 Task: Find connections with filter location Dhone with filter topic #contentmarketingwith filter profile language French with filter current company Bajaj Electricals Ltd with filter school The NorthCap University with filter industry Machinery Manufacturing with filter service category Family Law with filter keywords title Credit Counselor
Action: Mouse moved to (146, 221)
Screenshot: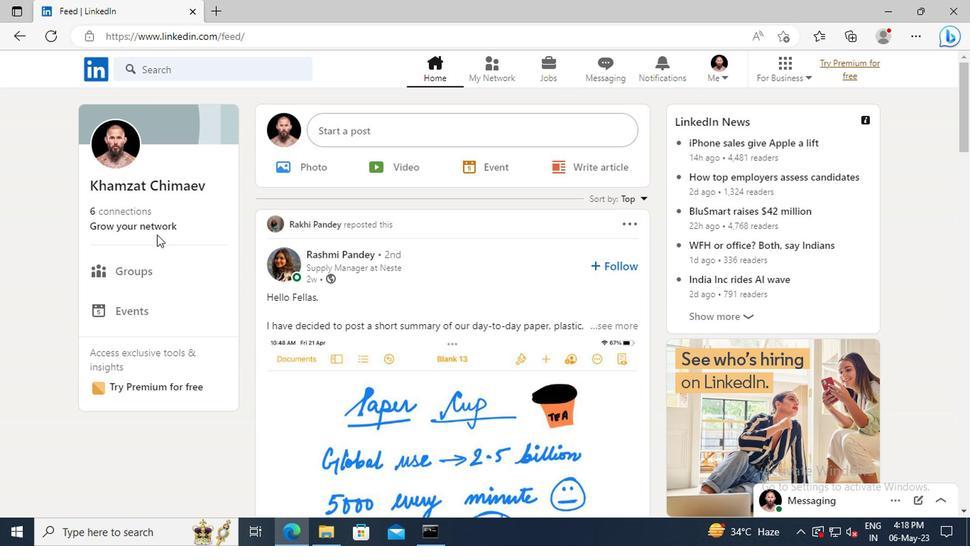 
Action: Mouse pressed left at (146, 221)
Screenshot: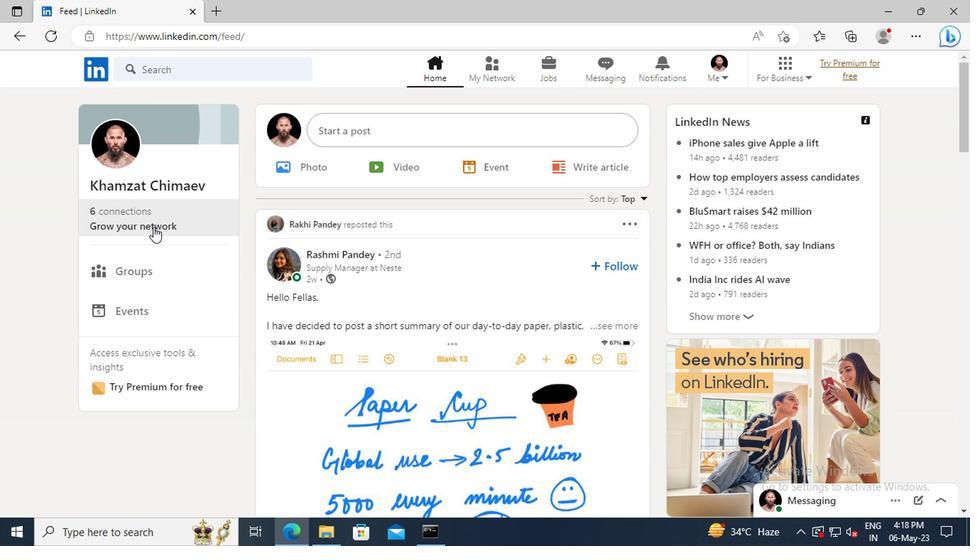 
Action: Mouse moved to (152, 146)
Screenshot: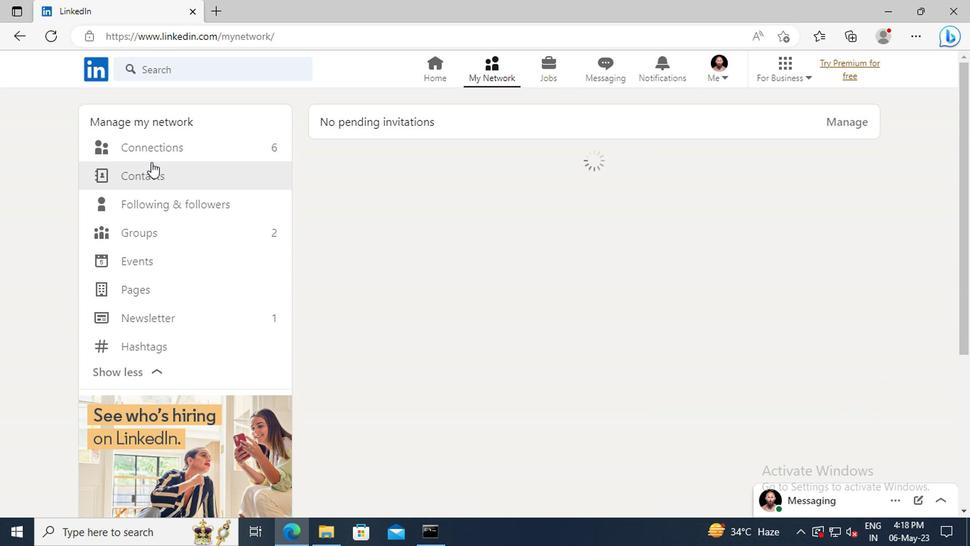 
Action: Mouse pressed left at (152, 146)
Screenshot: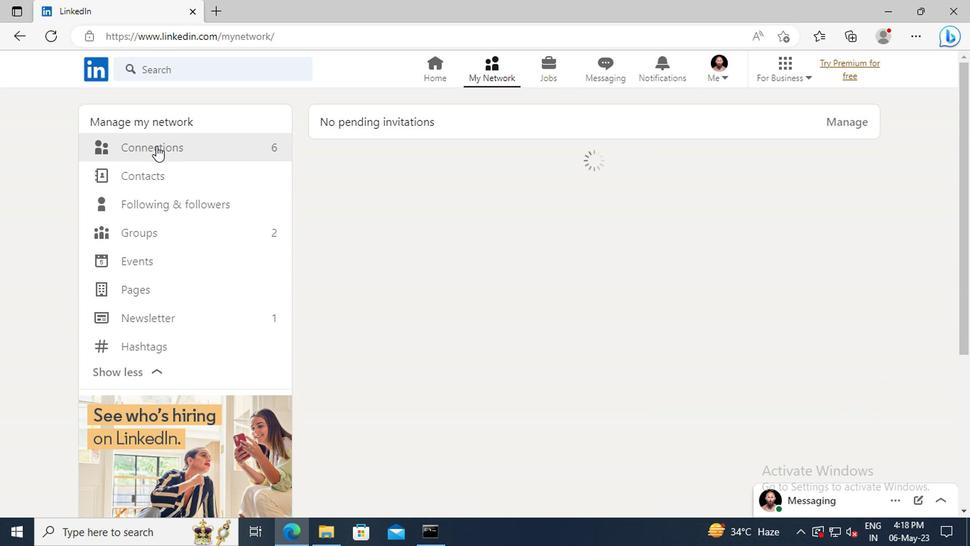 
Action: Mouse moved to (563, 155)
Screenshot: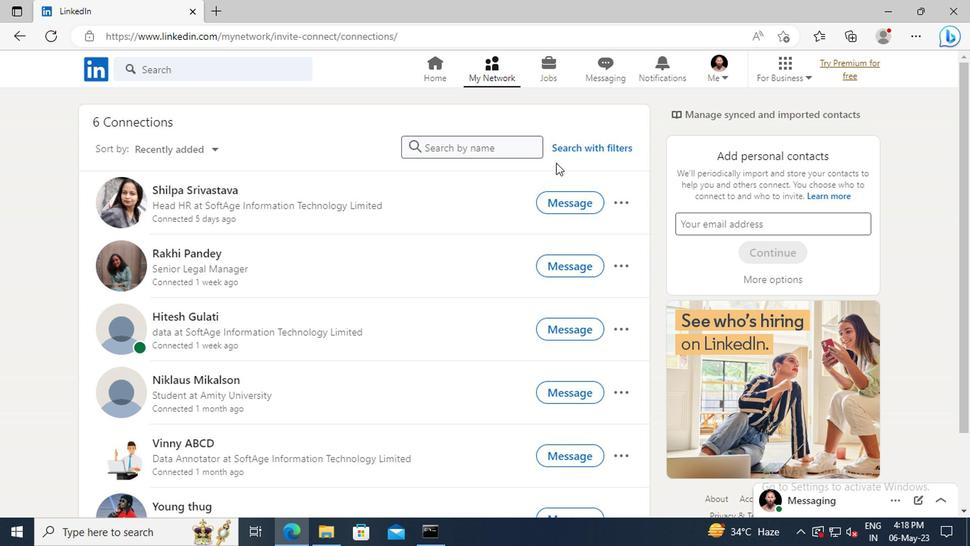 
Action: Mouse pressed left at (563, 155)
Screenshot: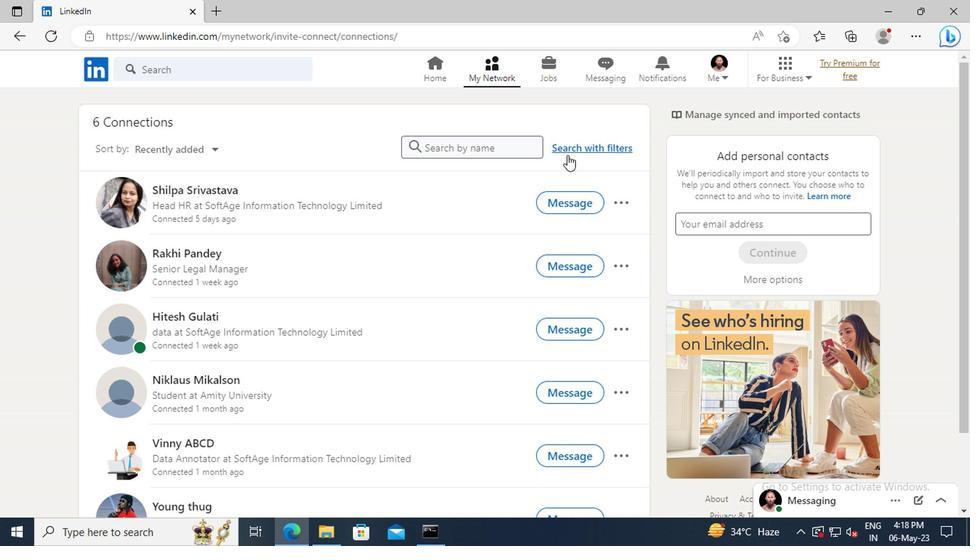 
Action: Mouse moved to (535, 113)
Screenshot: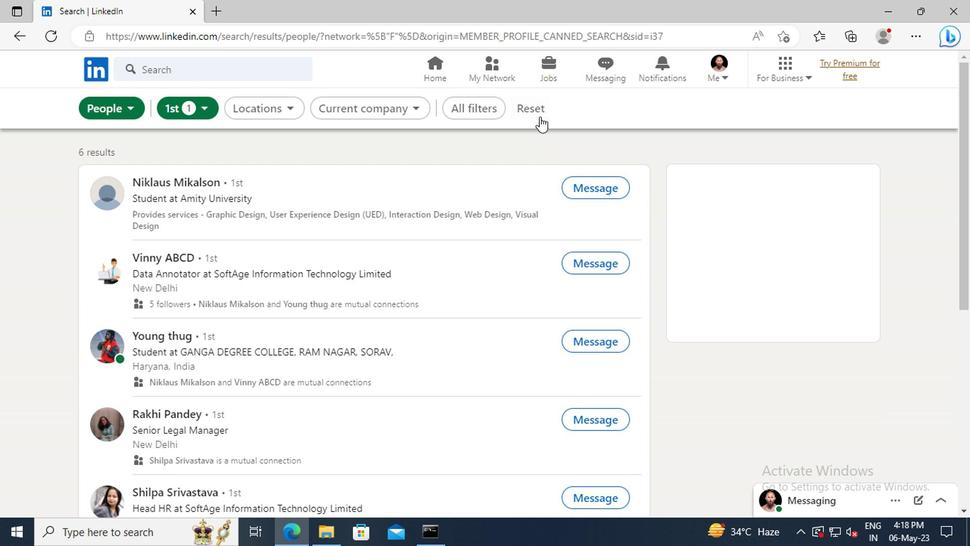 
Action: Mouse pressed left at (535, 113)
Screenshot: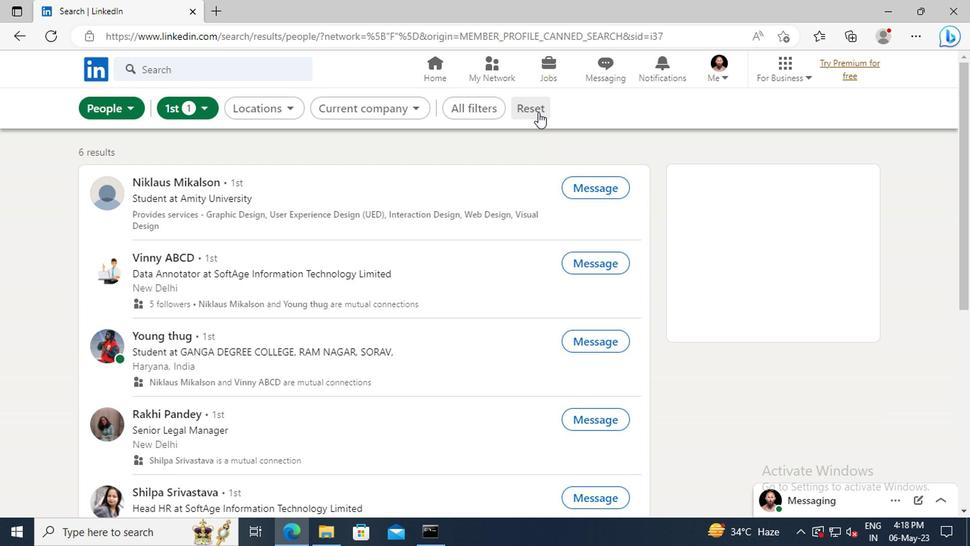 
Action: Mouse moved to (518, 113)
Screenshot: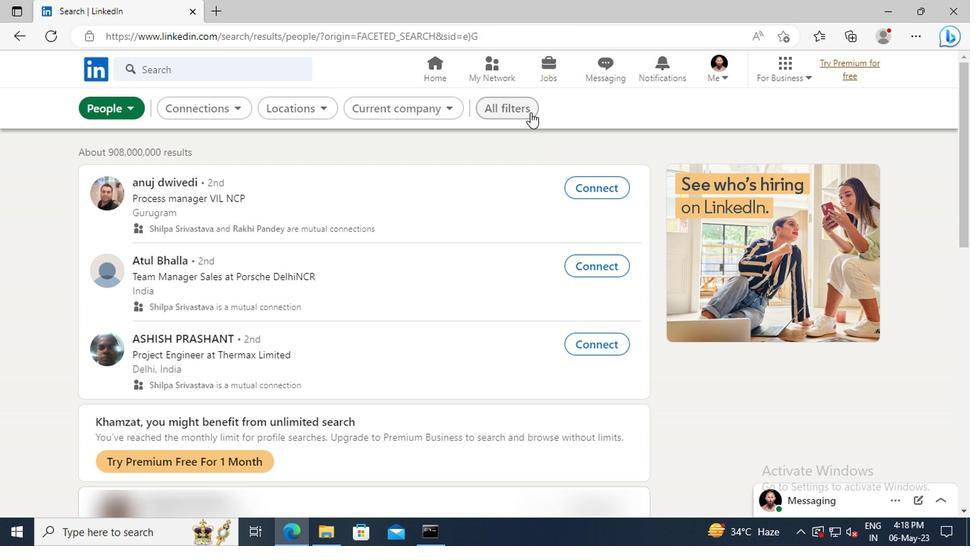 
Action: Mouse pressed left at (518, 113)
Screenshot: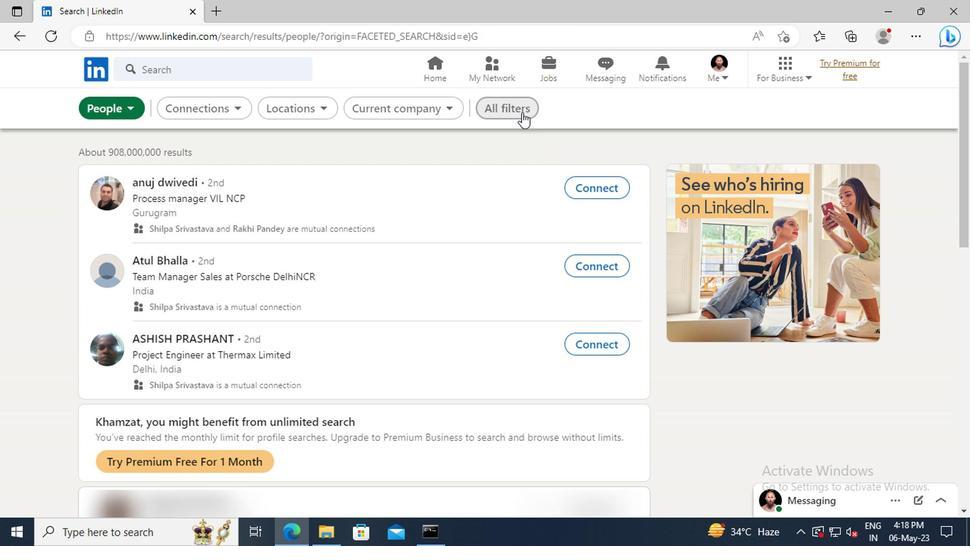 
Action: Mouse moved to (783, 275)
Screenshot: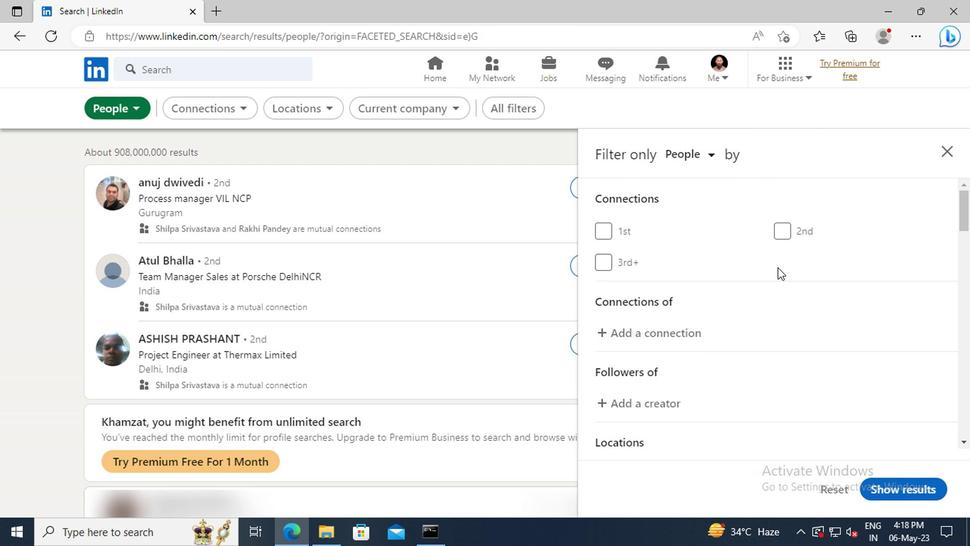 
Action: Mouse scrolled (783, 274) with delta (0, 0)
Screenshot: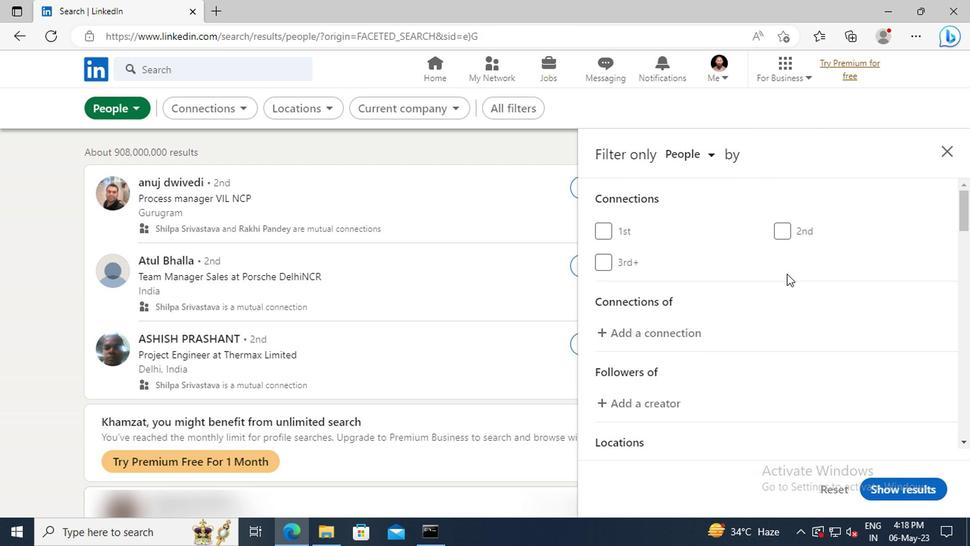
Action: Mouse scrolled (783, 274) with delta (0, 0)
Screenshot: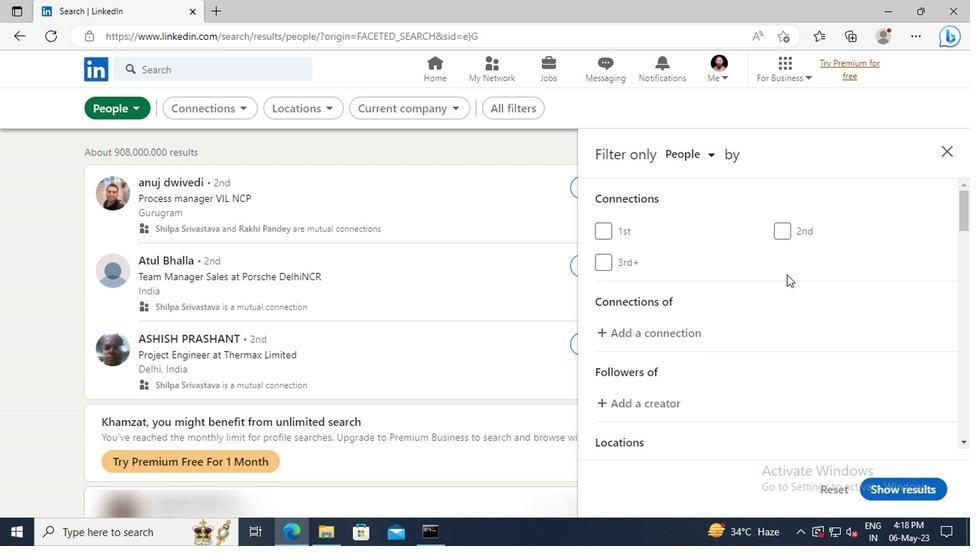 
Action: Mouse scrolled (783, 274) with delta (0, 0)
Screenshot: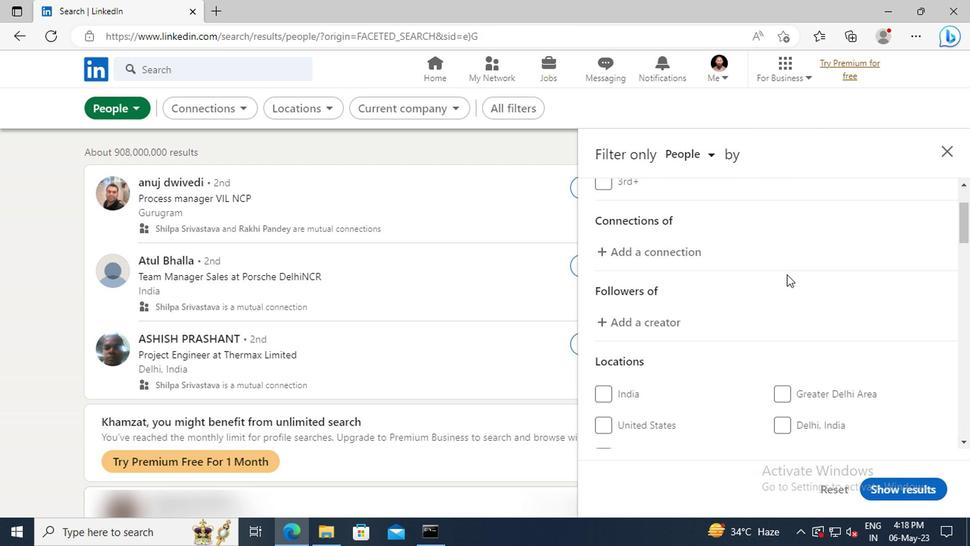 
Action: Mouse scrolled (783, 274) with delta (0, 0)
Screenshot: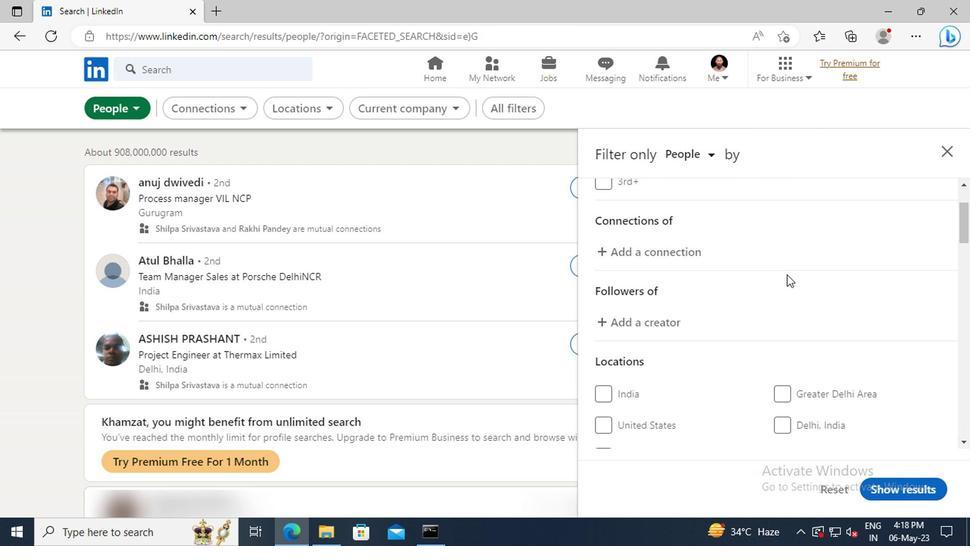 
Action: Mouse scrolled (783, 274) with delta (0, 0)
Screenshot: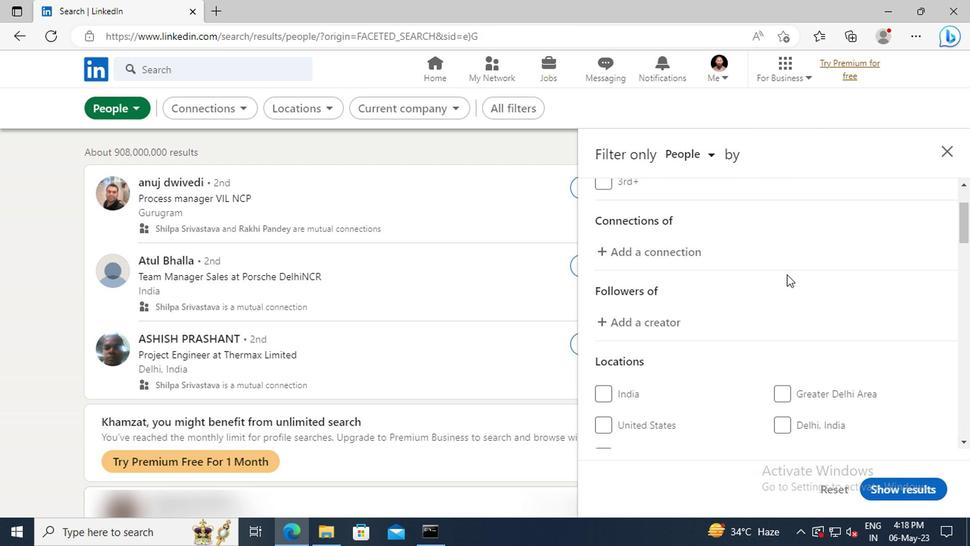 
Action: Mouse scrolled (783, 274) with delta (0, 0)
Screenshot: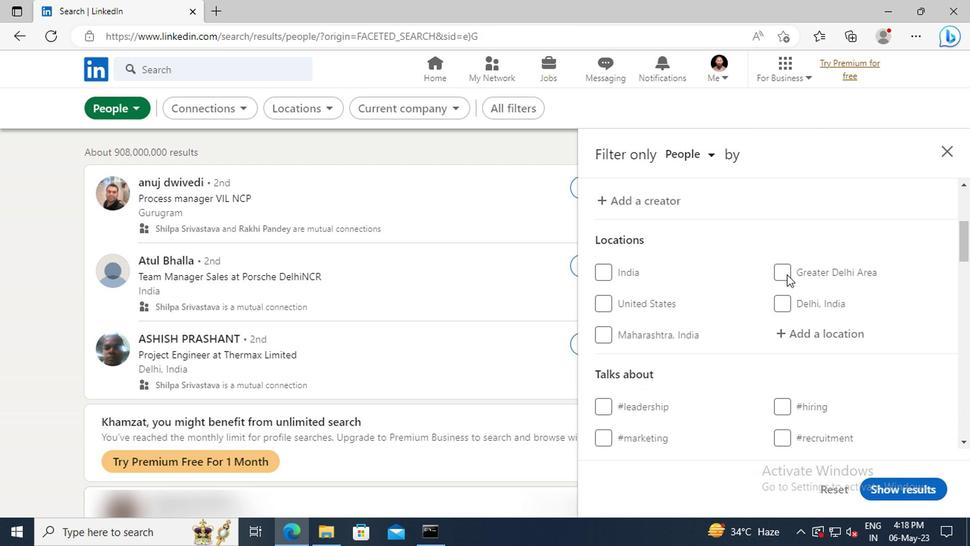 
Action: Mouse moved to (785, 290)
Screenshot: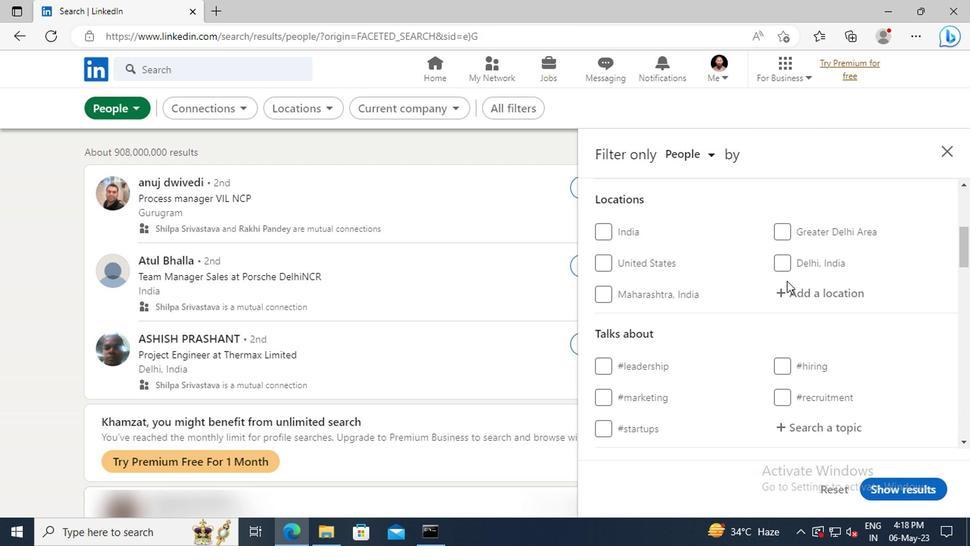 
Action: Mouse pressed left at (785, 290)
Screenshot: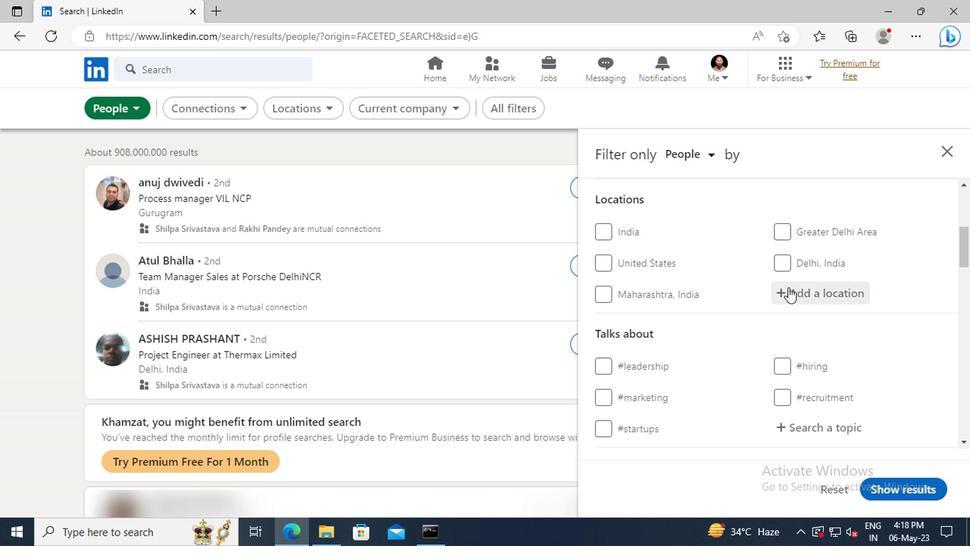 
Action: Mouse moved to (786, 291)
Screenshot: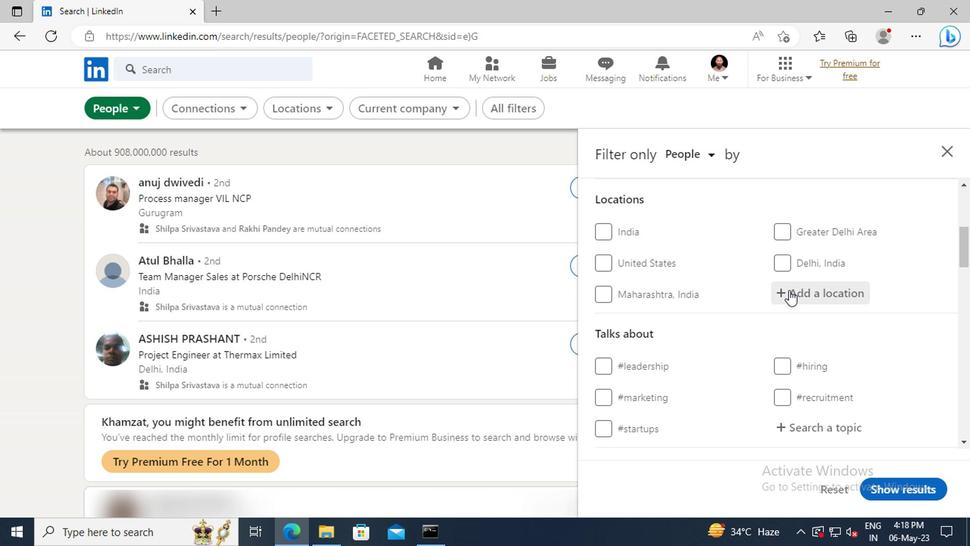 
Action: Key pressed <Key.shift>DHONE
Screenshot: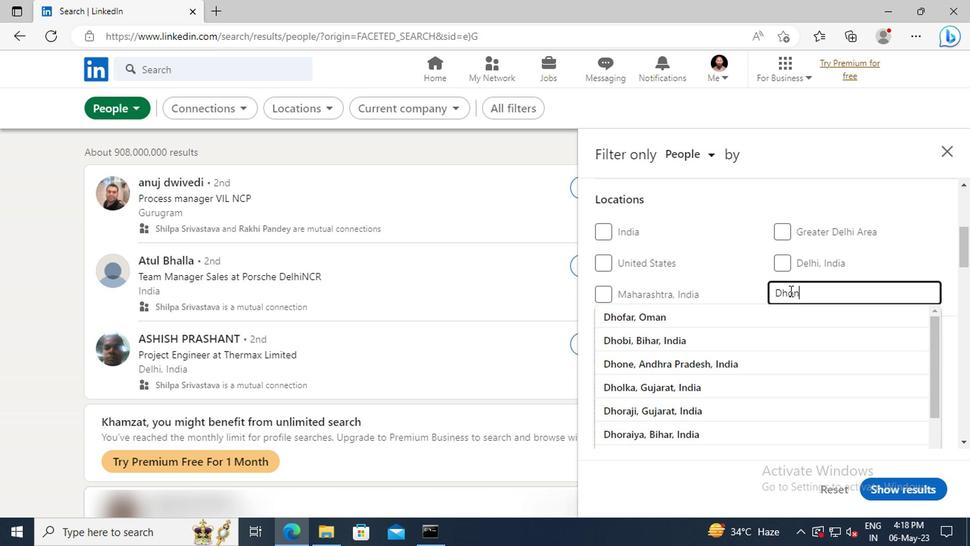 
Action: Mouse moved to (789, 317)
Screenshot: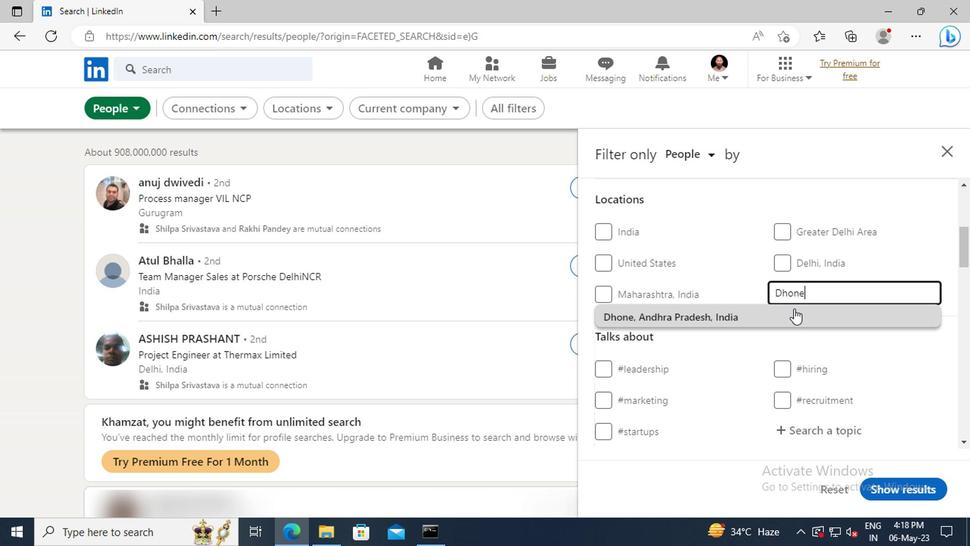 
Action: Mouse pressed left at (789, 317)
Screenshot: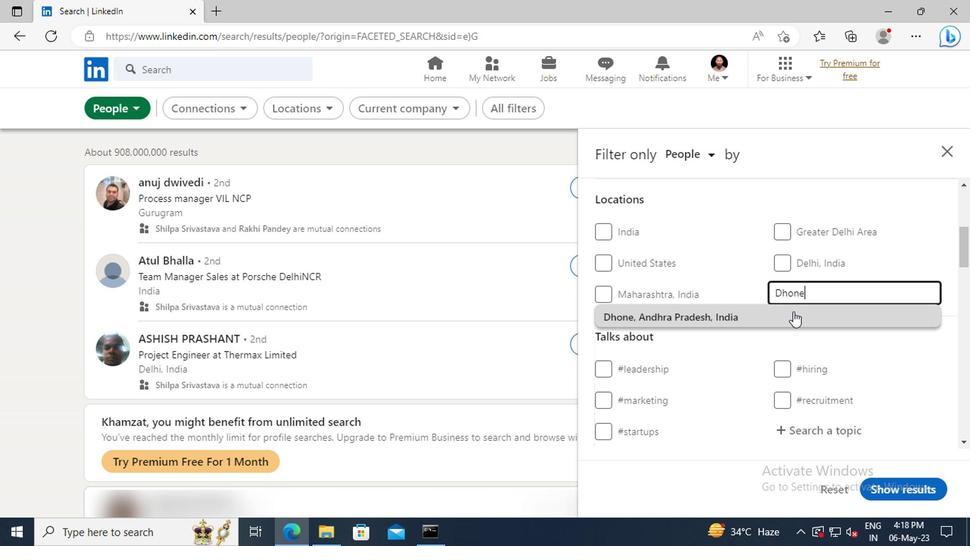 
Action: Mouse scrolled (789, 316) with delta (0, 0)
Screenshot: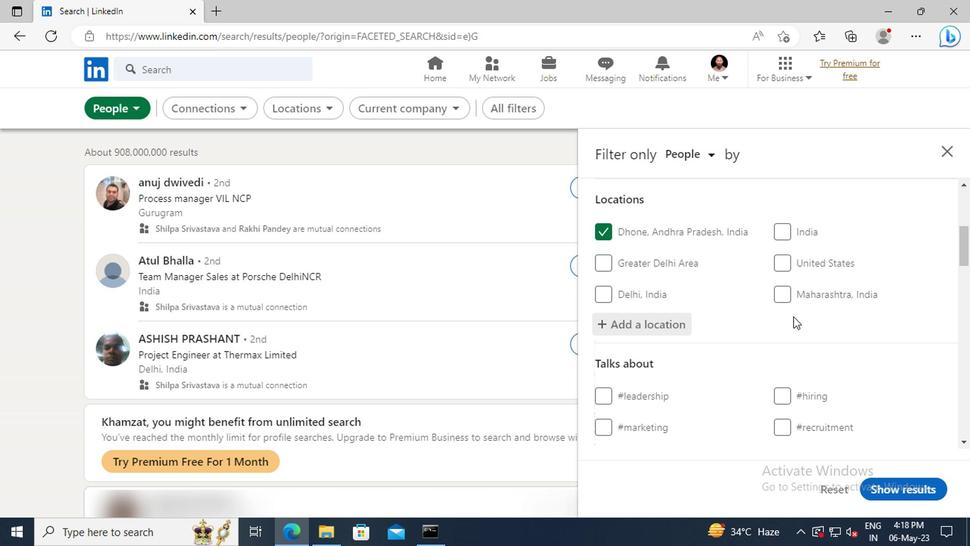 
Action: Mouse scrolled (789, 316) with delta (0, 0)
Screenshot: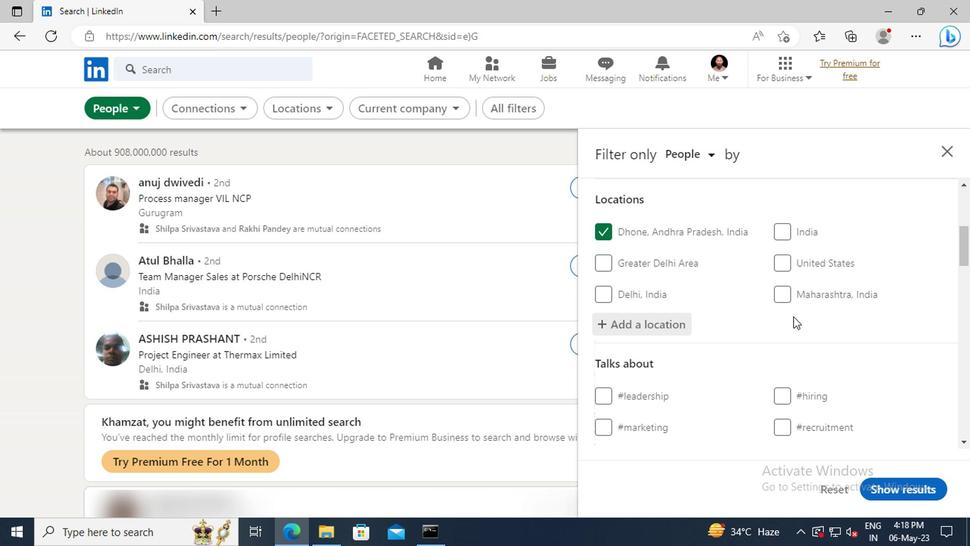 
Action: Mouse scrolled (789, 316) with delta (0, 0)
Screenshot: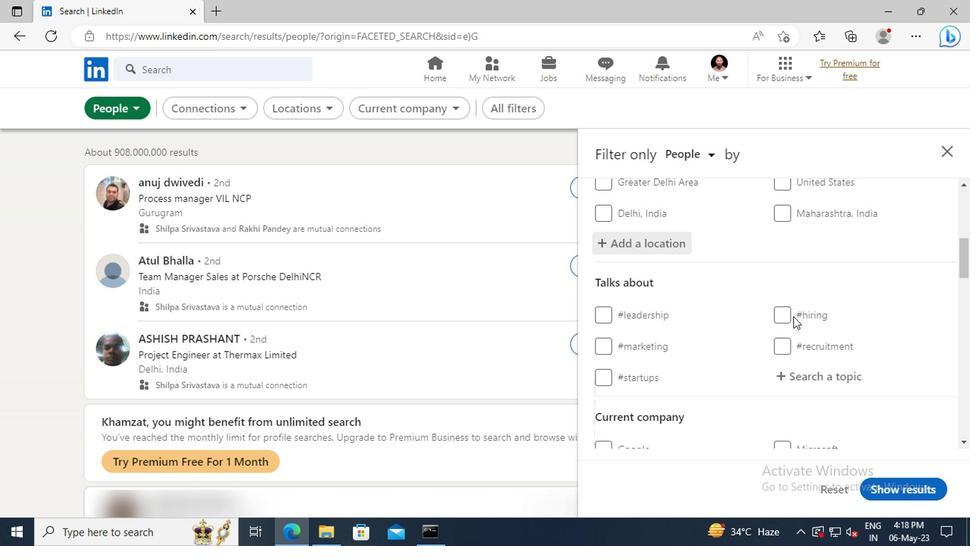 
Action: Mouse moved to (795, 335)
Screenshot: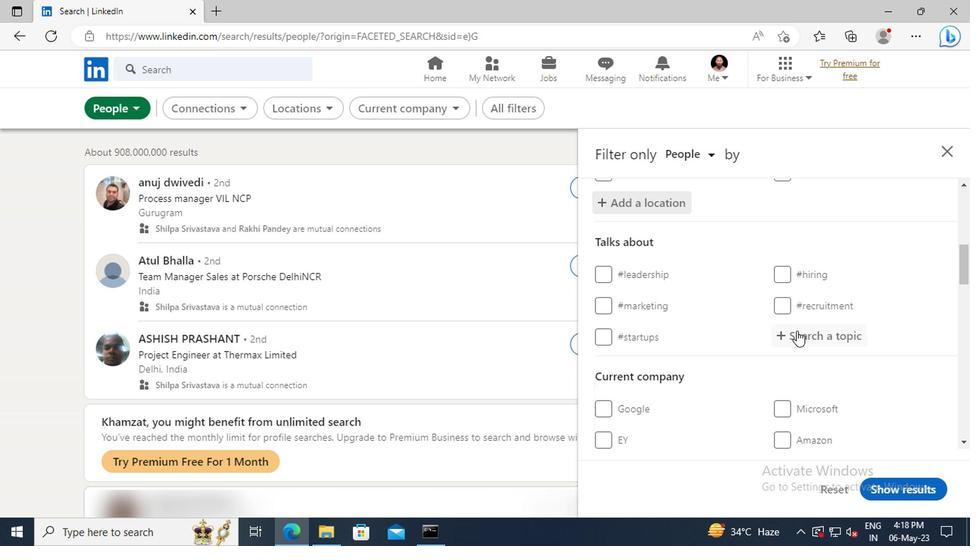 
Action: Mouse pressed left at (795, 335)
Screenshot: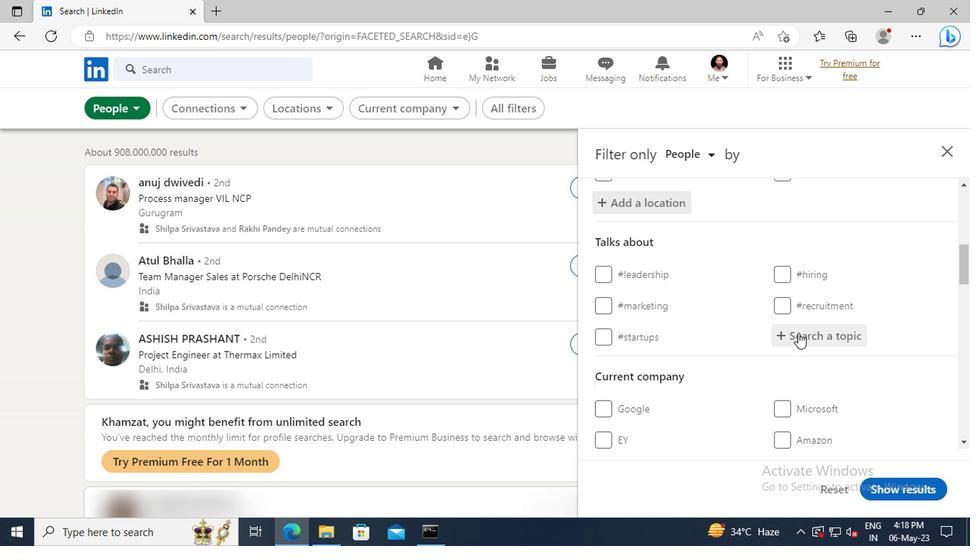 
Action: Key pressed CONTENTM
Screenshot: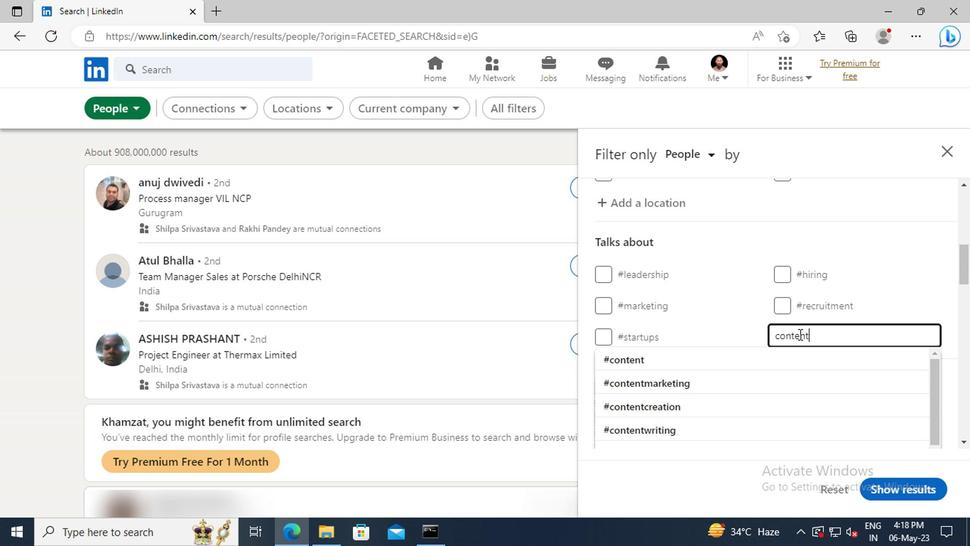 
Action: Mouse moved to (801, 358)
Screenshot: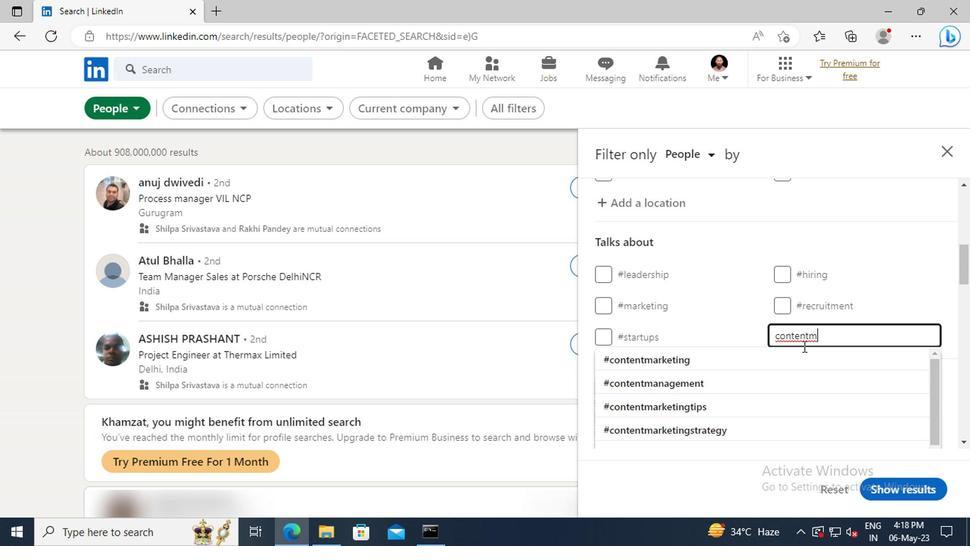 
Action: Mouse pressed left at (801, 358)
Screenshot: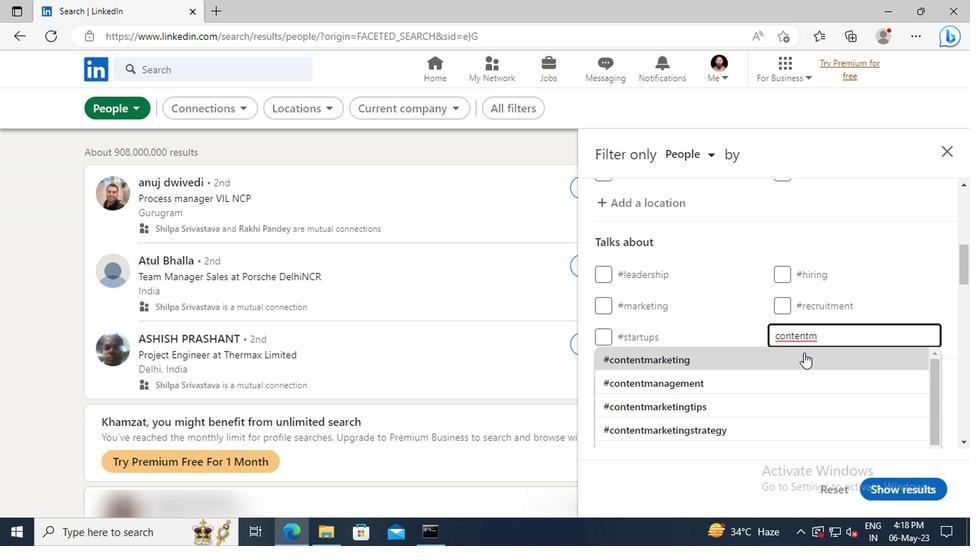 
Action: Mouse scrolled (801, 357) with delta (0, -1)
Screenshot: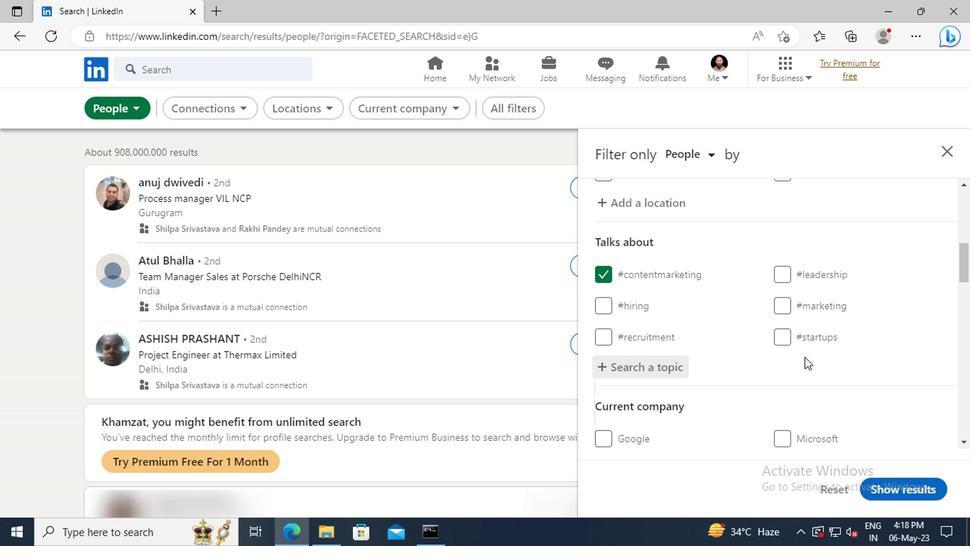 
Action: Mouse scrolled (801, 357) with delta (0, -1)
Screenshot: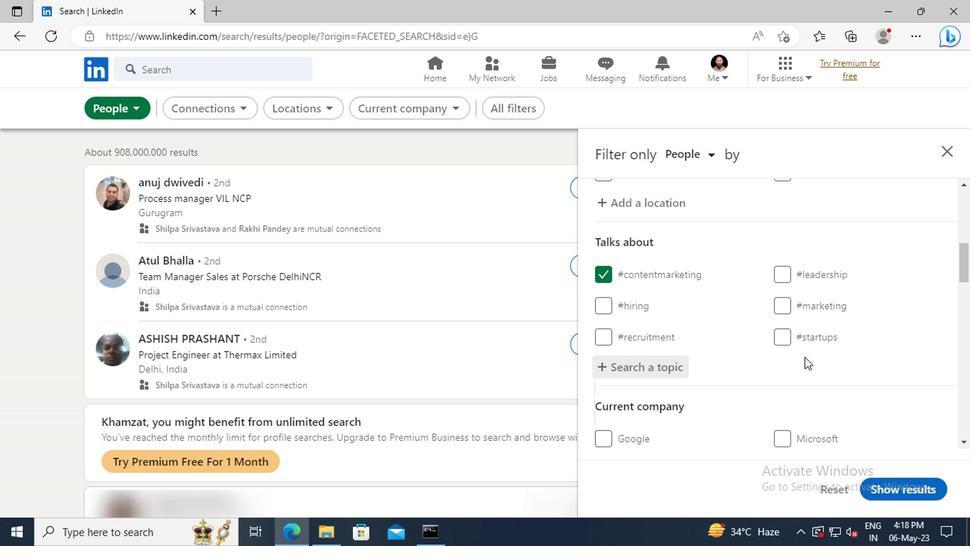 
Action: Mouse scrolled (801, 357) with delta (0, -1)
Screenshot: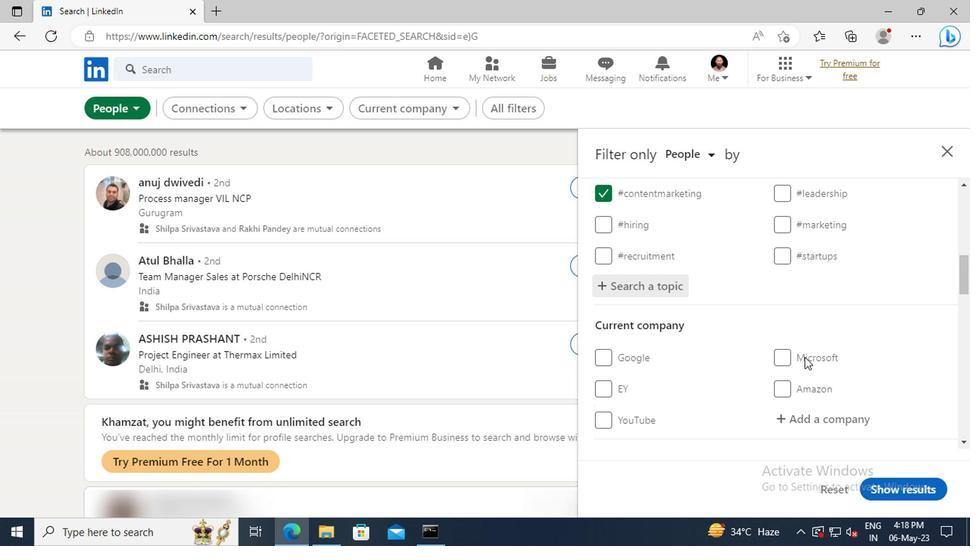 
Action: Mouse scrolled (801, 357) with delta (0, -1)
Screenshot: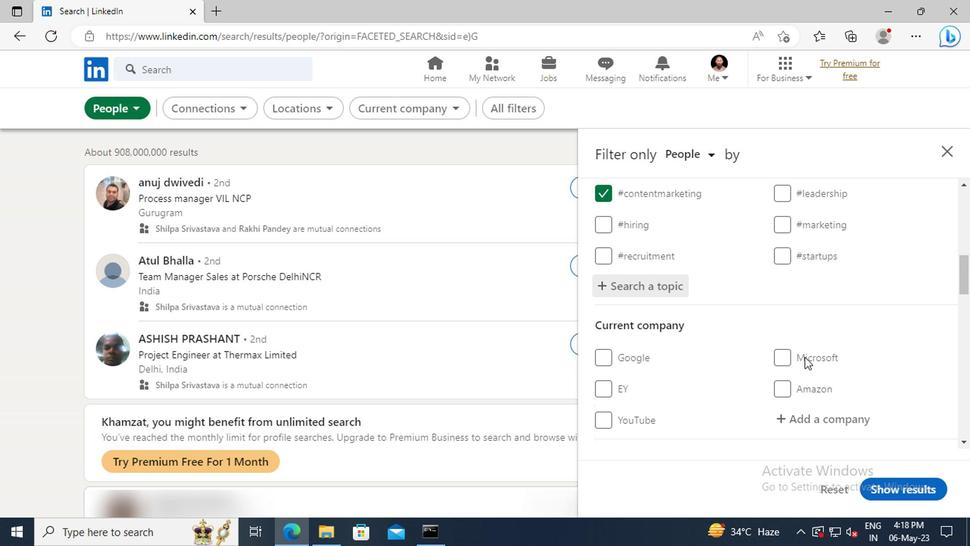 
Action: Mouse scrolled (801, 357) with delta (0, -1)
Screenshot: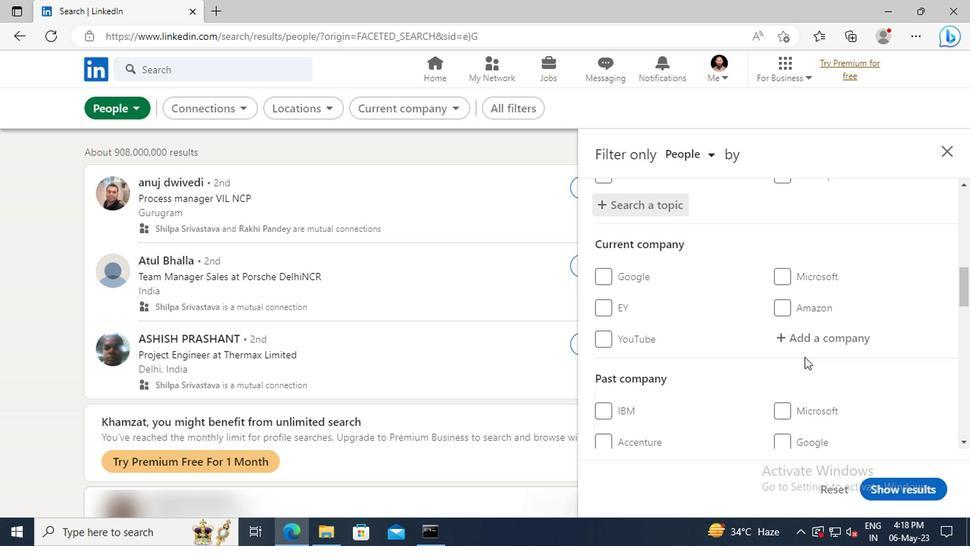 
Action: Mouse scrolled (801, 357) with delta (0, -1)
Screenshot: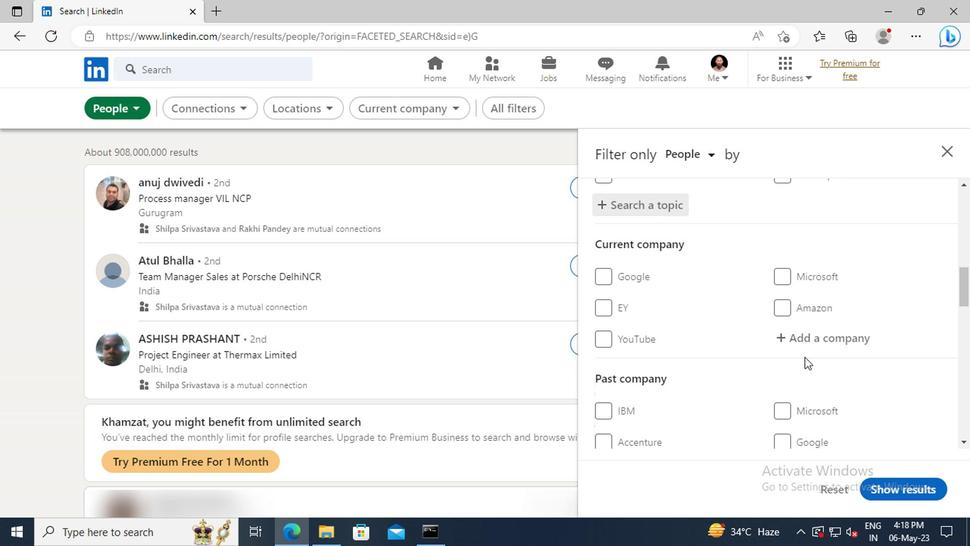 
Action: Mouse scrolled (801, 357) with delta (0, -1)
Screenshot: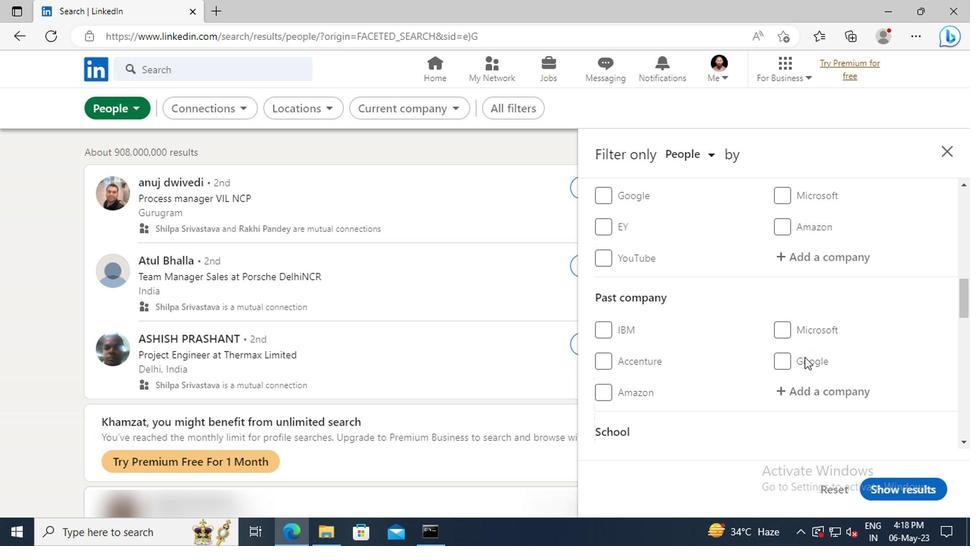 
Action: Mouse scrolled (801, 357) with delta (0, -1)
Screenshot: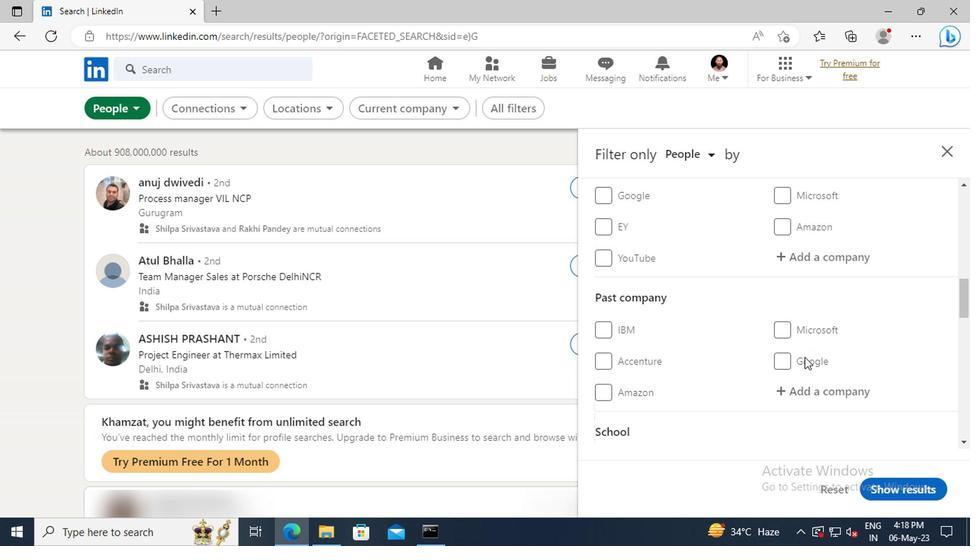 
Action: Mouse scrolled (801, 357) with delta (0, -1)
Screenshot: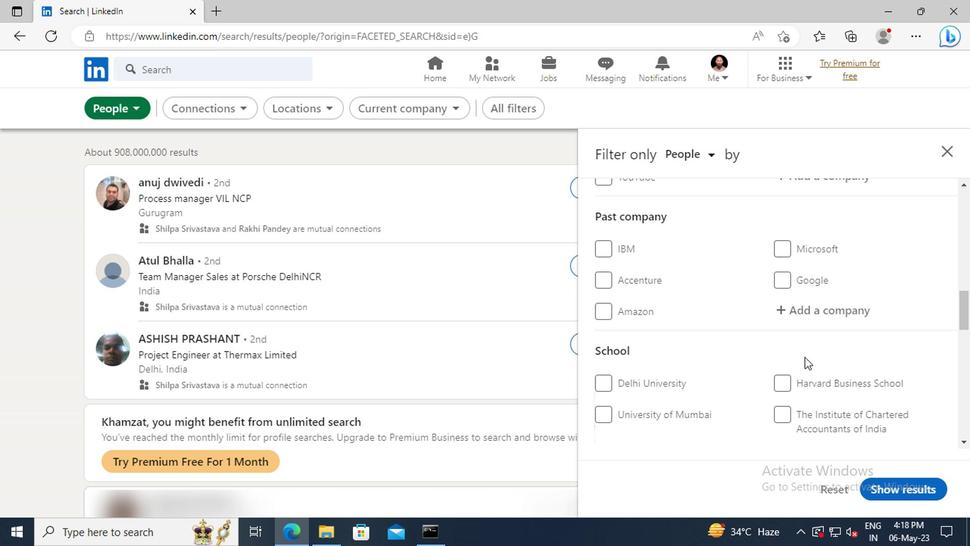 
Action: Mouse scrolled (801, 357) with delta (0, -1)
Screenshot: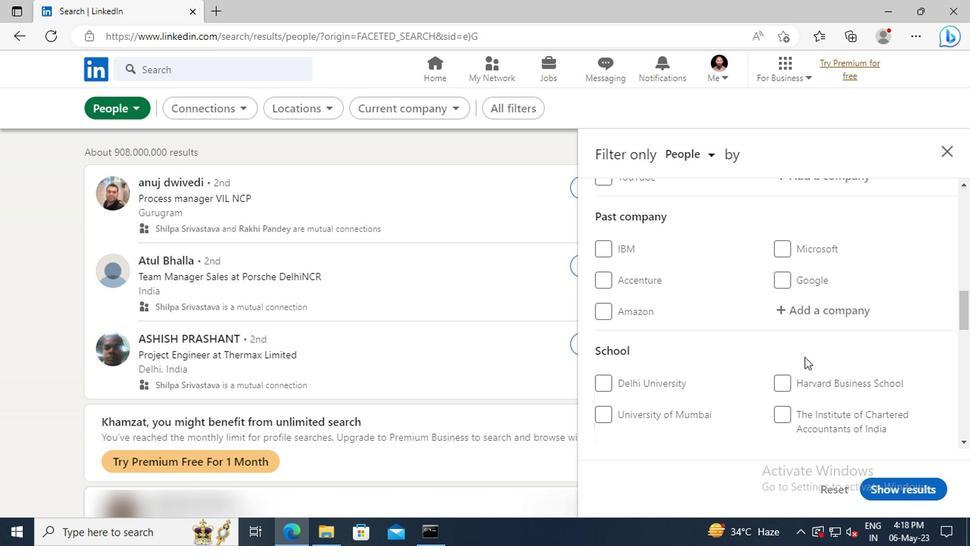 
Action: Mouse scrolled (801, 357) with delta (0, -1)
Screenshot: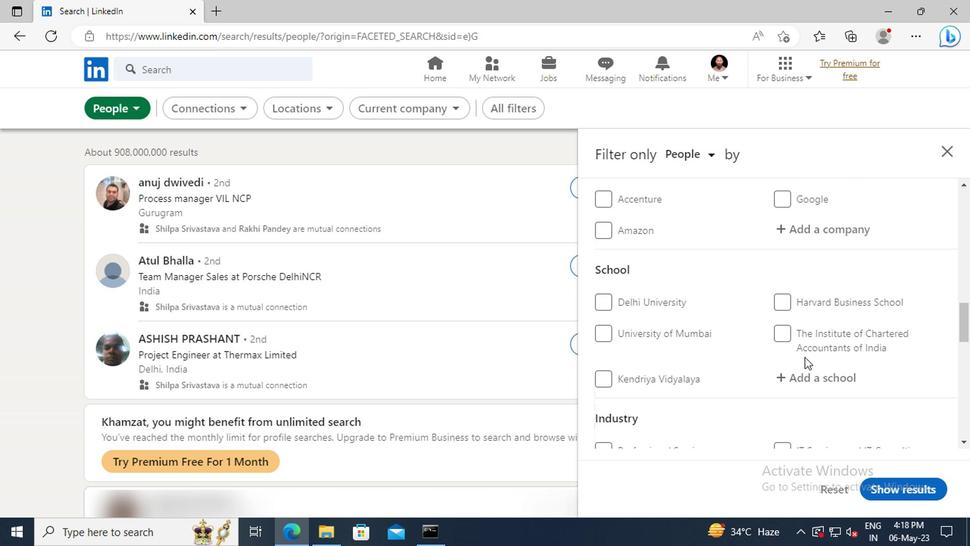
Action: Mouse scrolled (801, 357) with delta (0, -1)
Screenshot: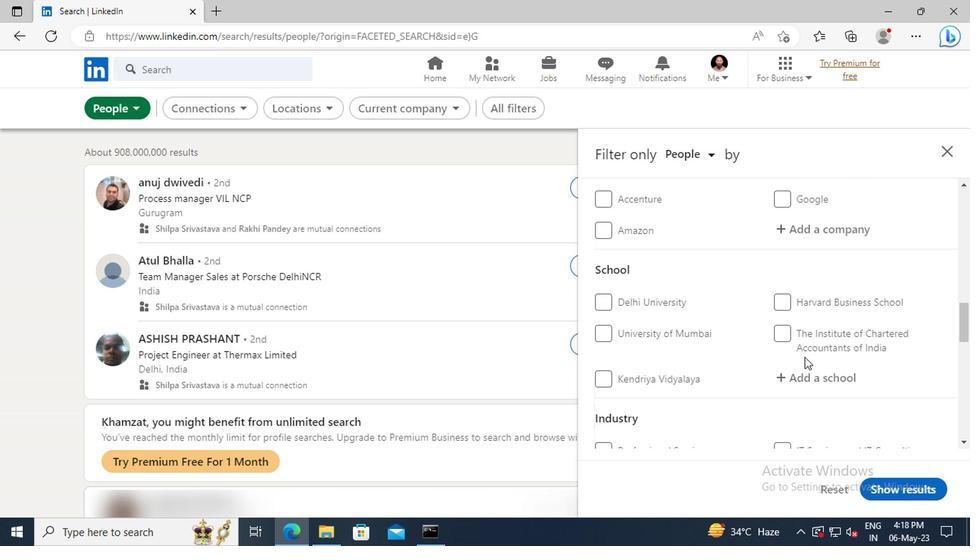 
Action: Mouse scrolled (801, 357) with delta (0, -1)
Screenshot: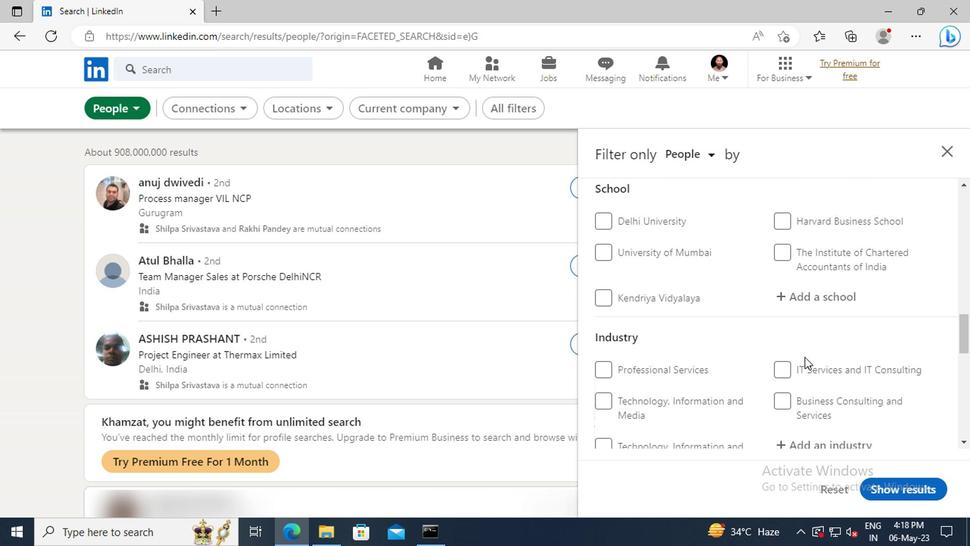 
Action: Mouse scrolled (801, 357) with delta (0, -1)
Screenshot: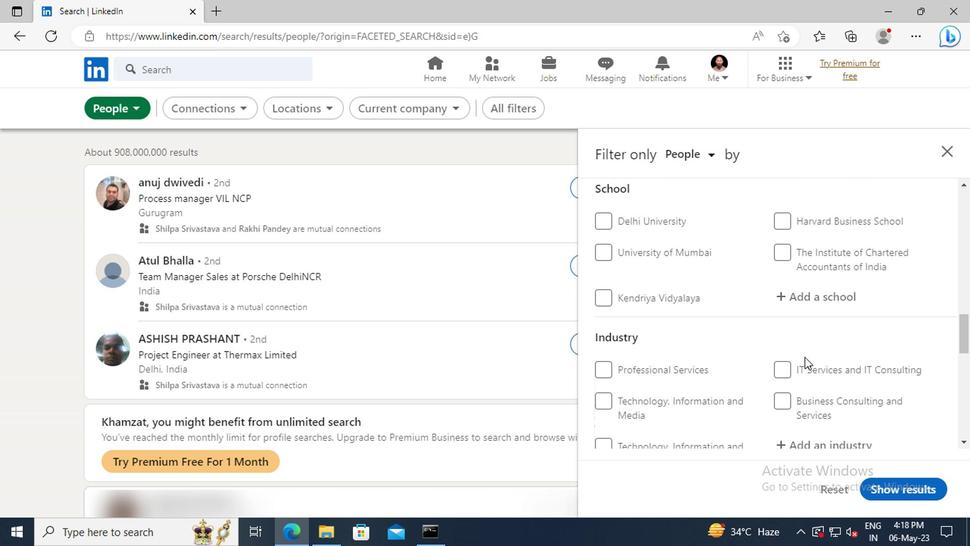 
Action: Mouse scrolled (801, 357) with delta (0, -1)
Screenshot: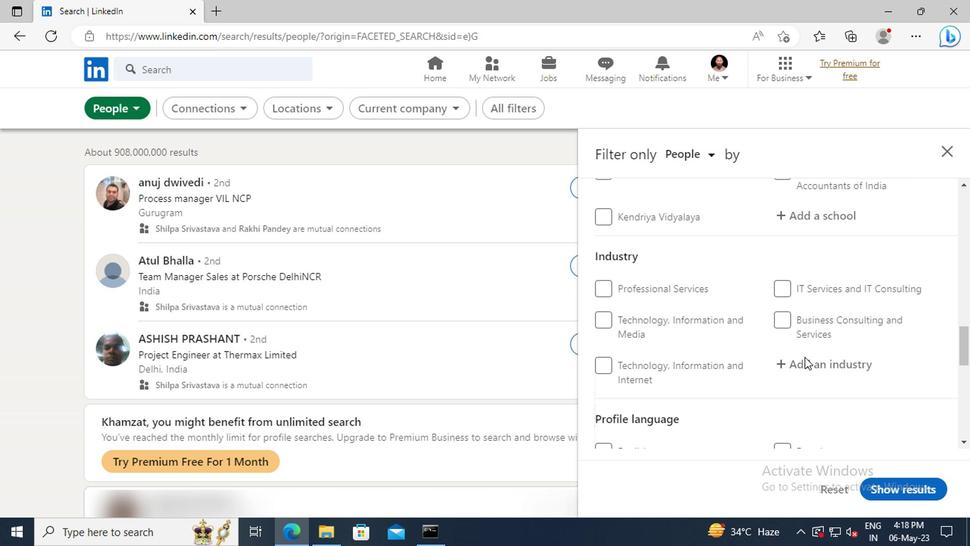 
Action: Mouse scrolled (801, 357) with delta (0, -1)
Screenshot: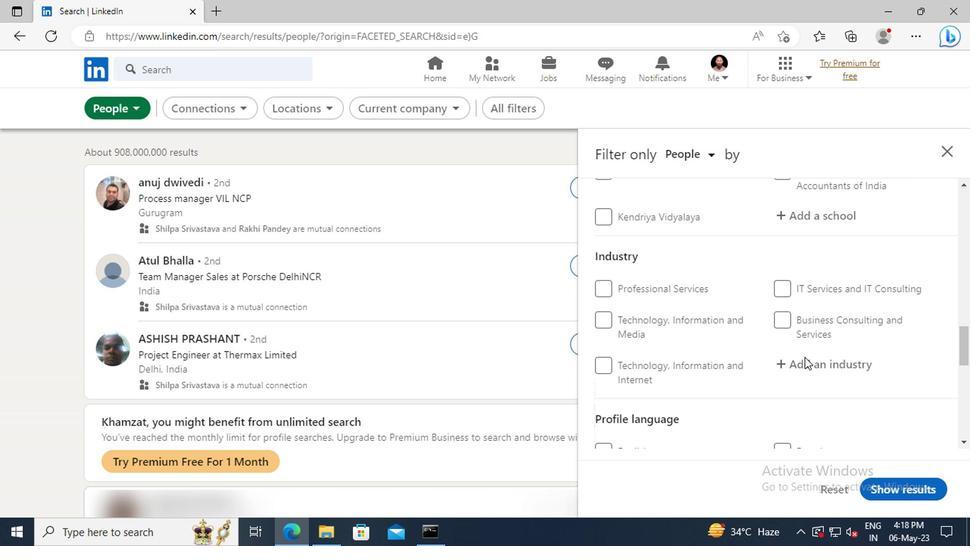 
Action: Mouse moved to (776, 373)
Screenshot: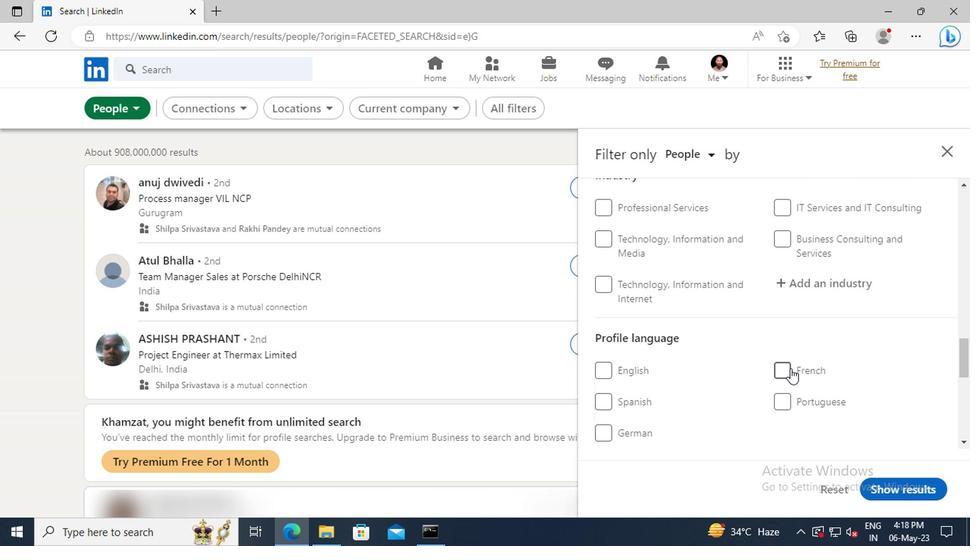 
Action: Mouse pressed left at (776, 373)
Screenshot: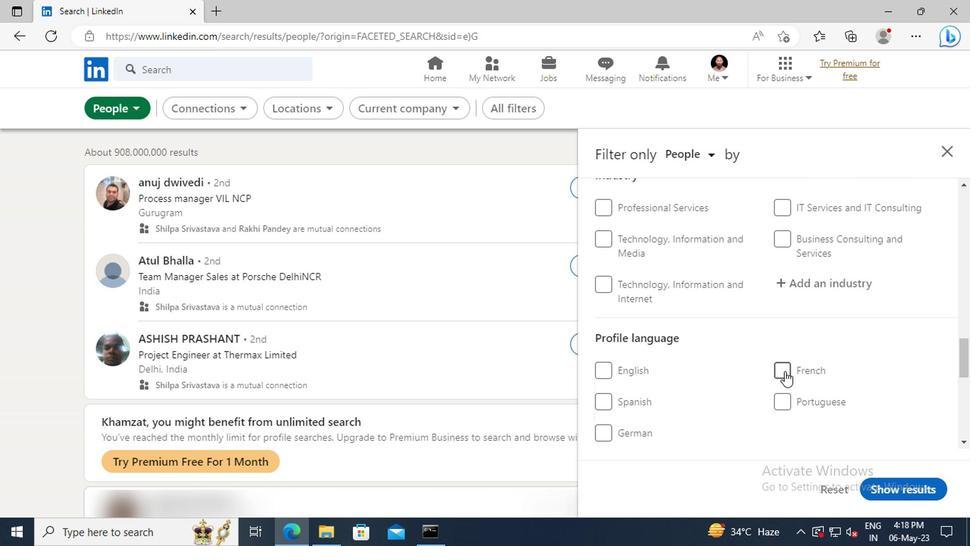 
Action: Mouse moved to (804, 344)
Screenshot: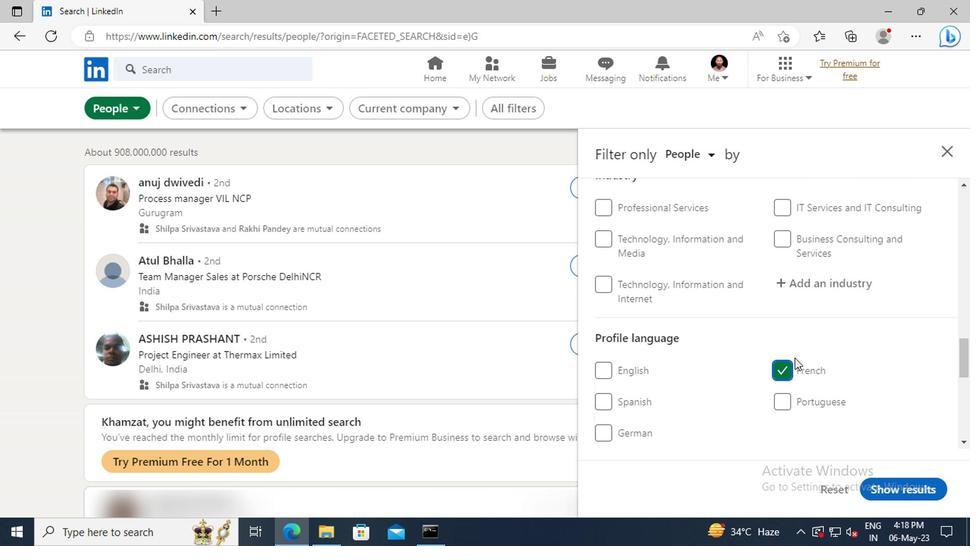 
Action: Mouse scrolled (804, 345) with delta (0, 1)
Screenshot: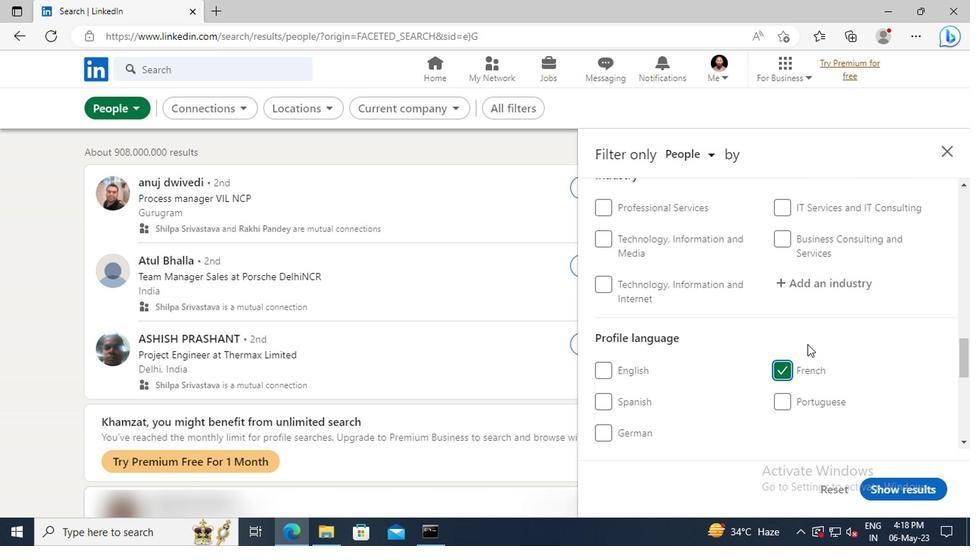 
Action: Mouse scrolled (804, 345) with delta (0, 1)
Screenshot: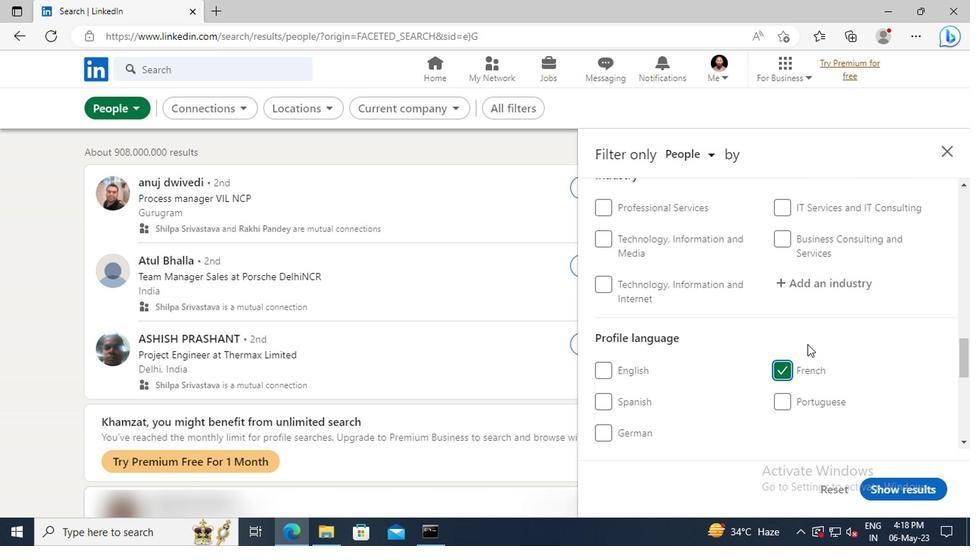 
Action: Mouse scrolled (804, 345) with delta (0, 1)
Screenshot: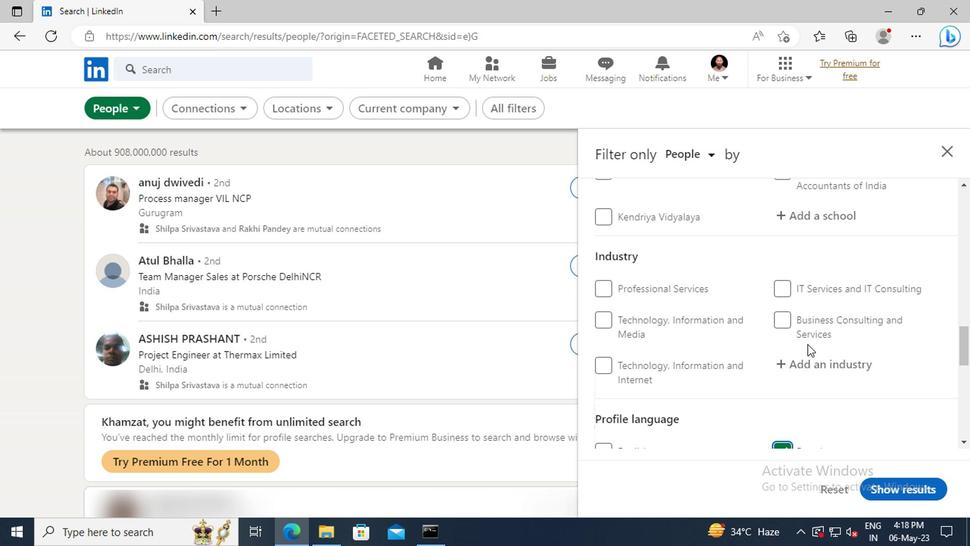 
Action: Mouse scrolled (804, 345) with delta (0, 1)
Screenshot: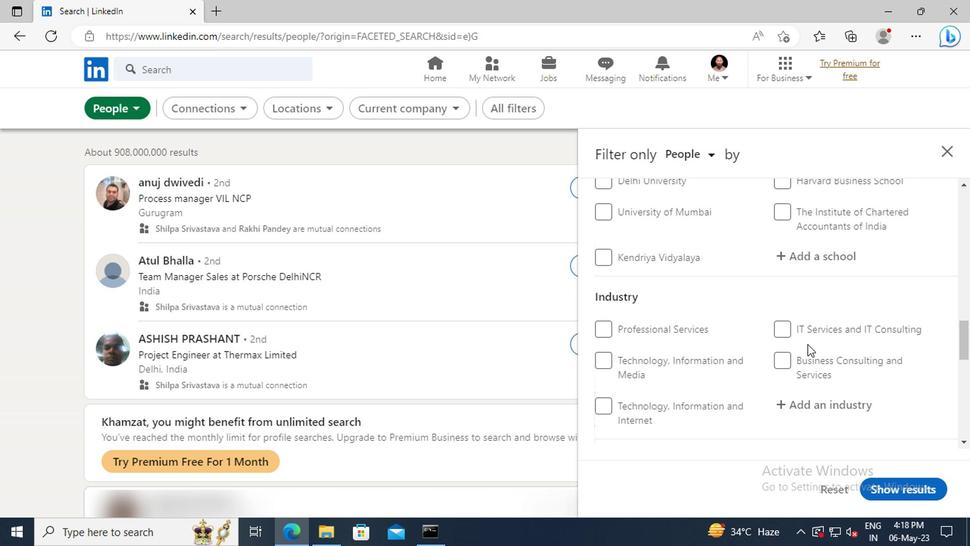 
Action: Mouse scrolled (804, 345) with delta (0, 1)
Screenshot: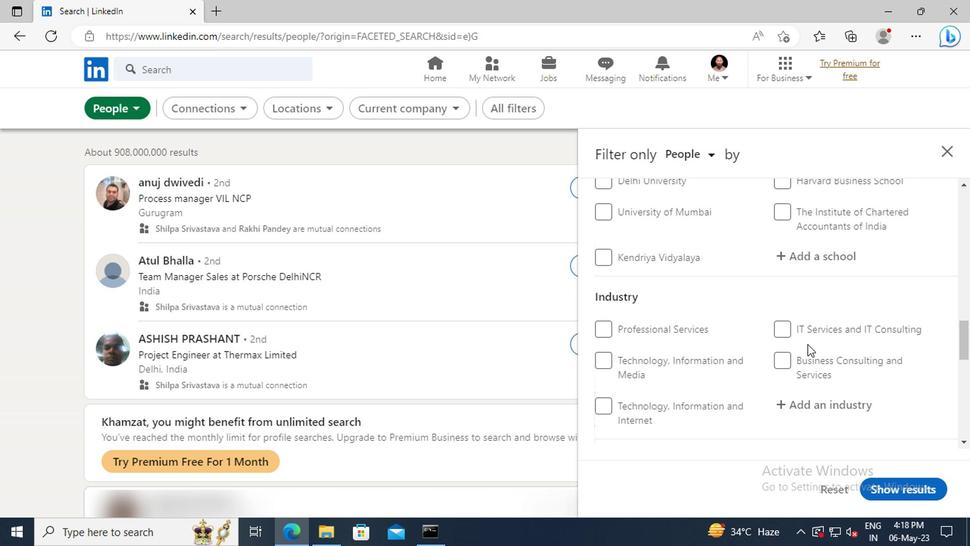 
Action: Mouse scrolled (804, 345) with delta (0, 1)
Screenshot: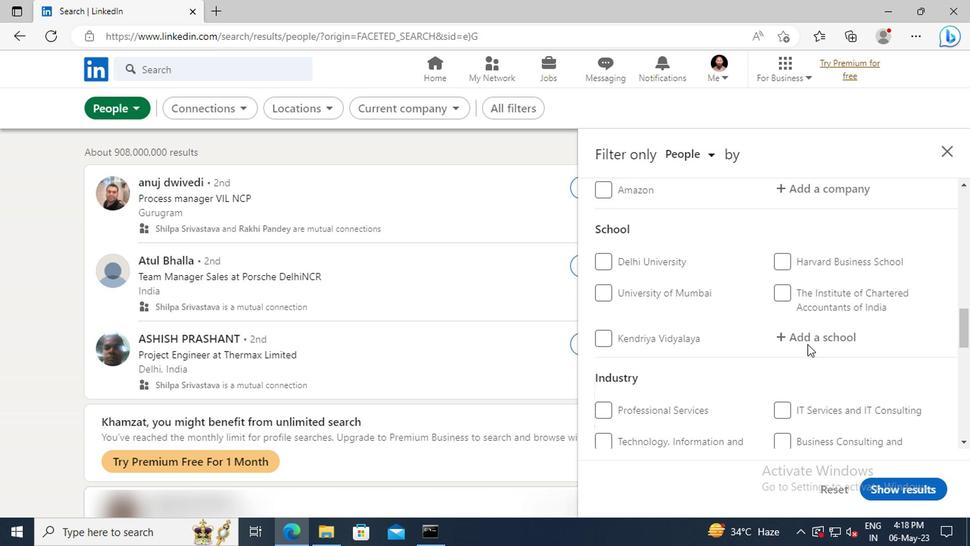 
Action: Mouse scrolled (804, 345) with delta (0, 1)
Screenshot: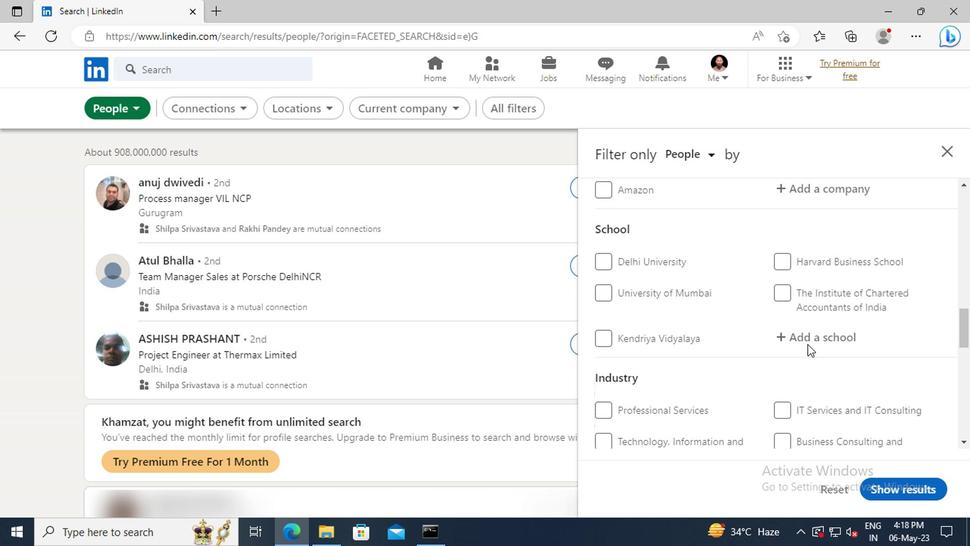 
Action: Mouse scrolled (804, 345) with delta (0, 1)
Screenshot: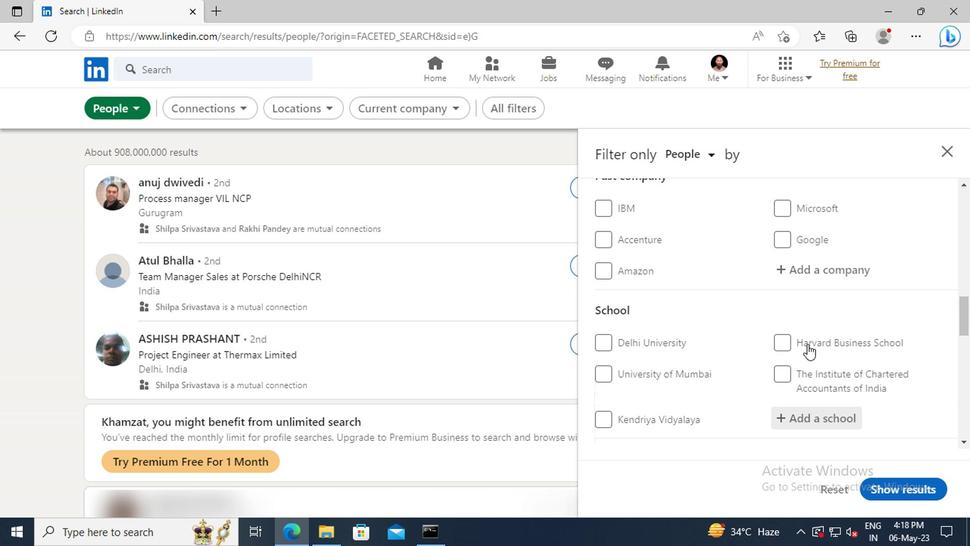 
Action: Mouse scrolled (804, 345) with delta (0, 1)
Screenshot: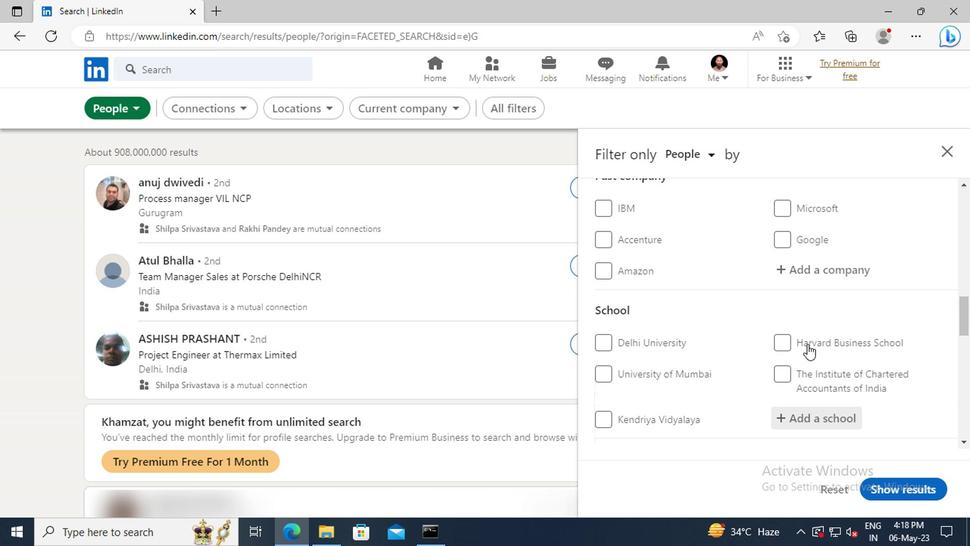 
Action: Mouse scrolled (804, 345) with delta (0, 1)
Screenshot: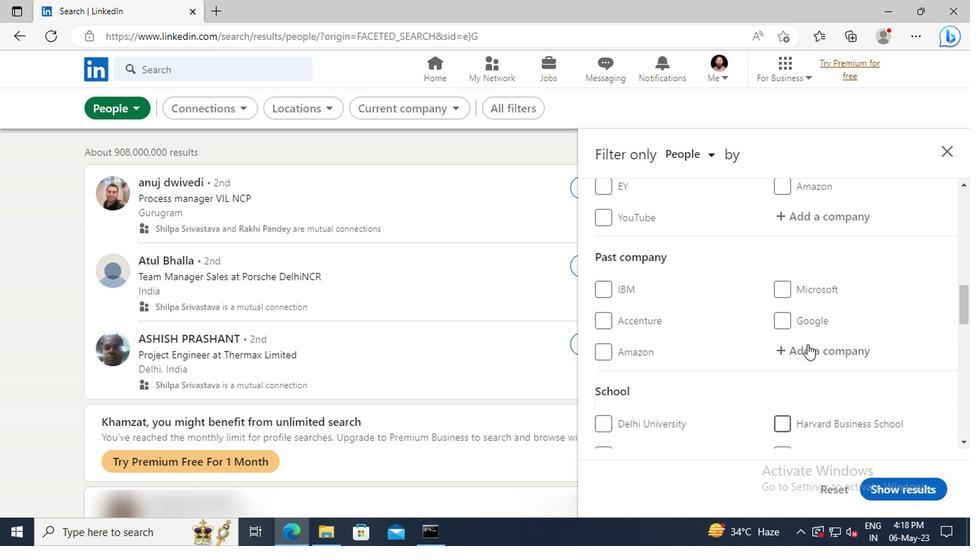 
Action: Mouse scrolled (804, 345) with delta (0, 1)
Screenshot: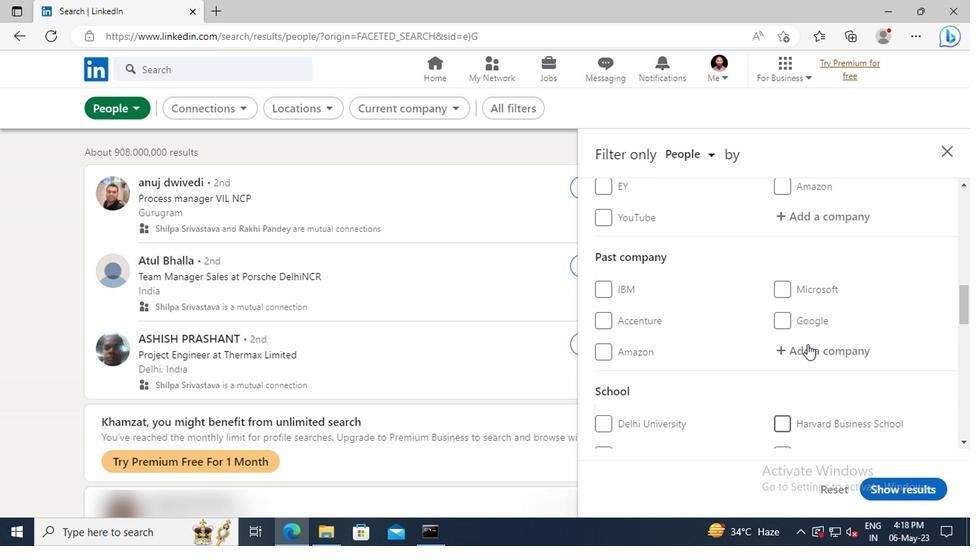 
Action: Mouse moved to (800, 298)
Screenshot: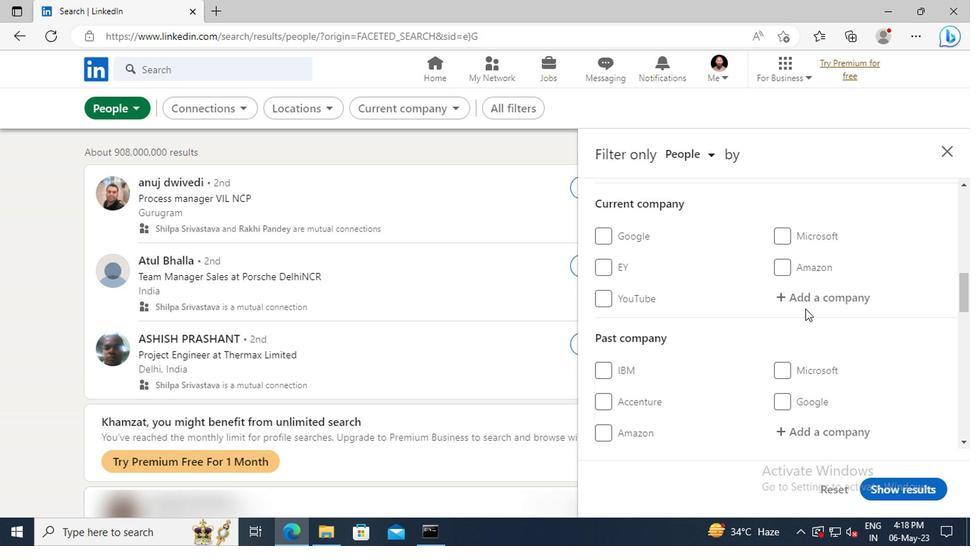 
Action: Mouse pressed left at (800, 298)
Screenshot: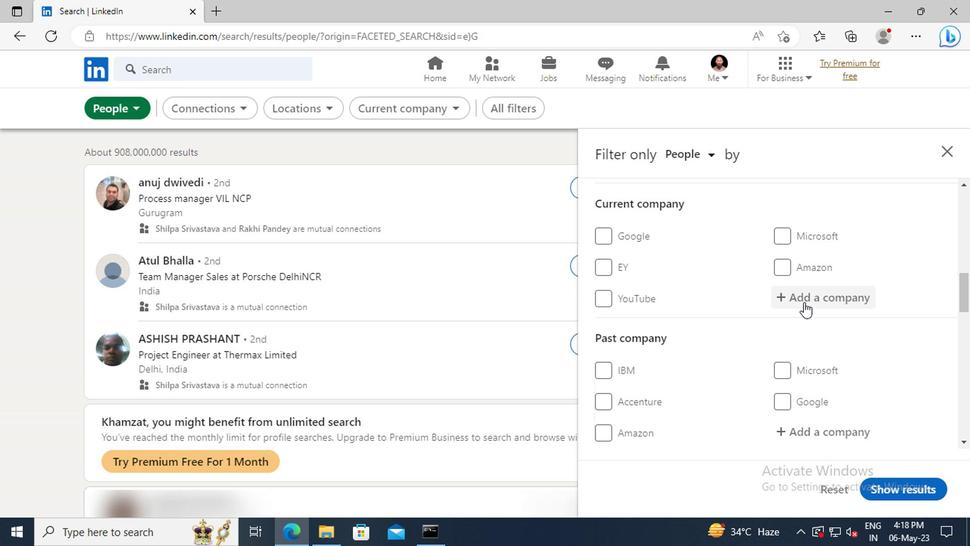 
Action: Mouse moved to (800, 297)
Screenshot: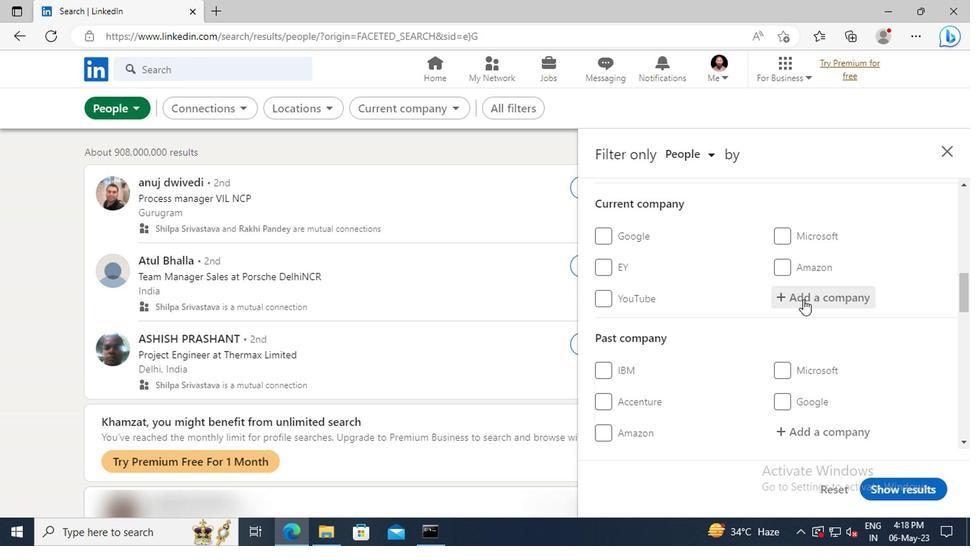 
Action: Key pressed <Key.shift>BAJAJ<Key.space><Key.shift>ELE
Screenshot: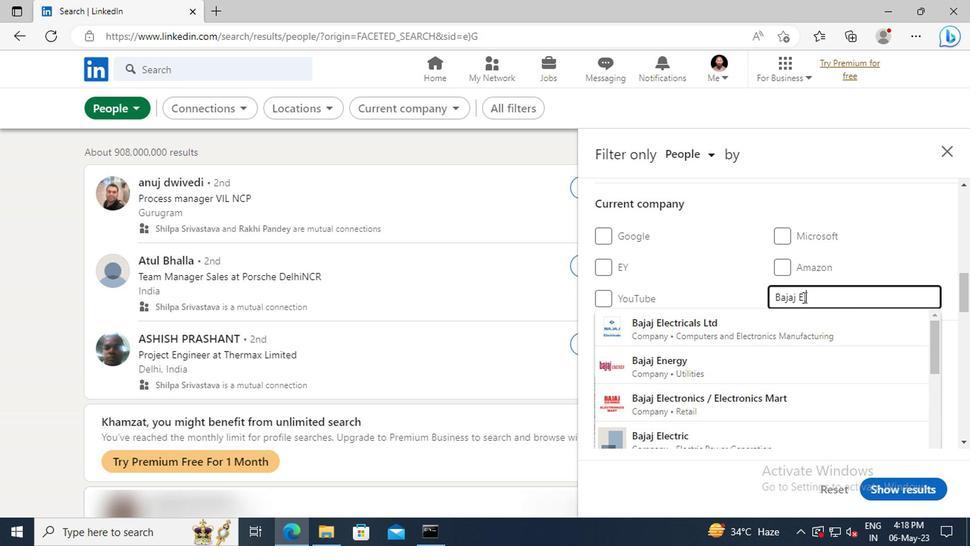 
Action: Mouse moved to (803, 323)
Screenshot: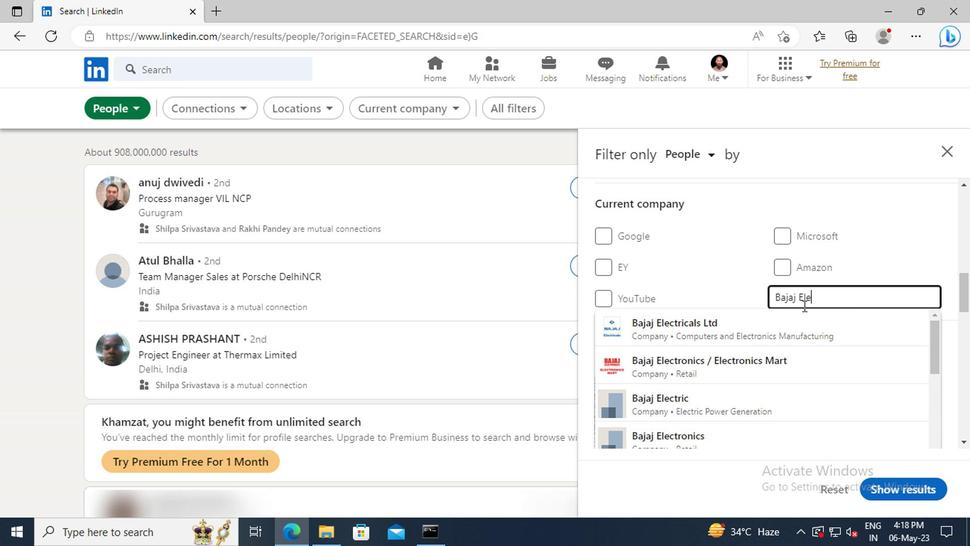 
Action: Mouse pressed left at (803, 323)
Screenshot: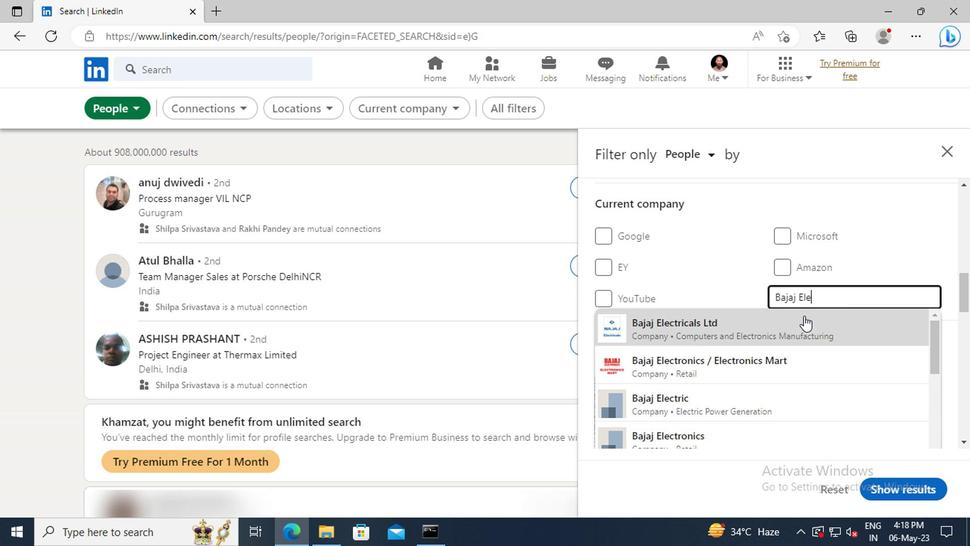 
Action: Mouse moved to (805, 325)
Screenshot: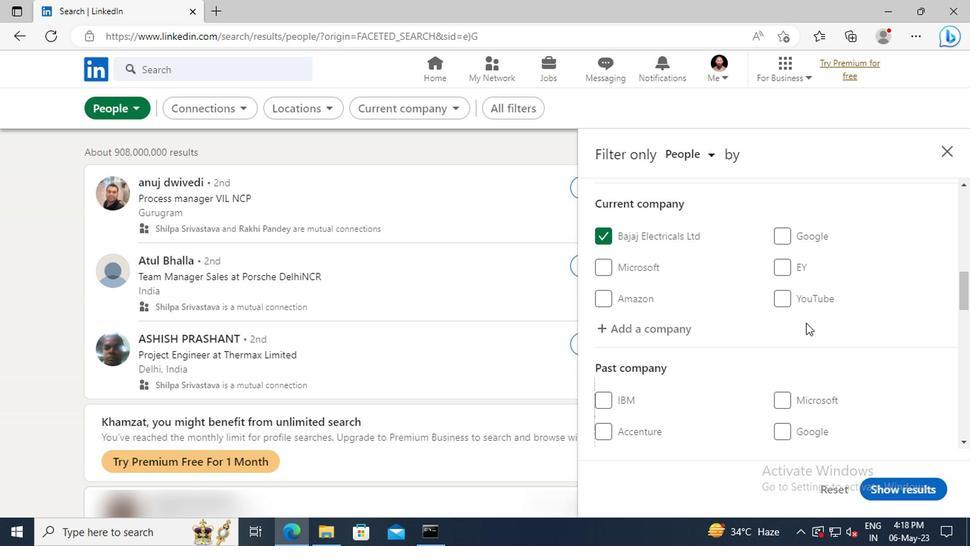 
Action: Mouse scrolled (805, 325) with delta (0, 0)
Screenshot: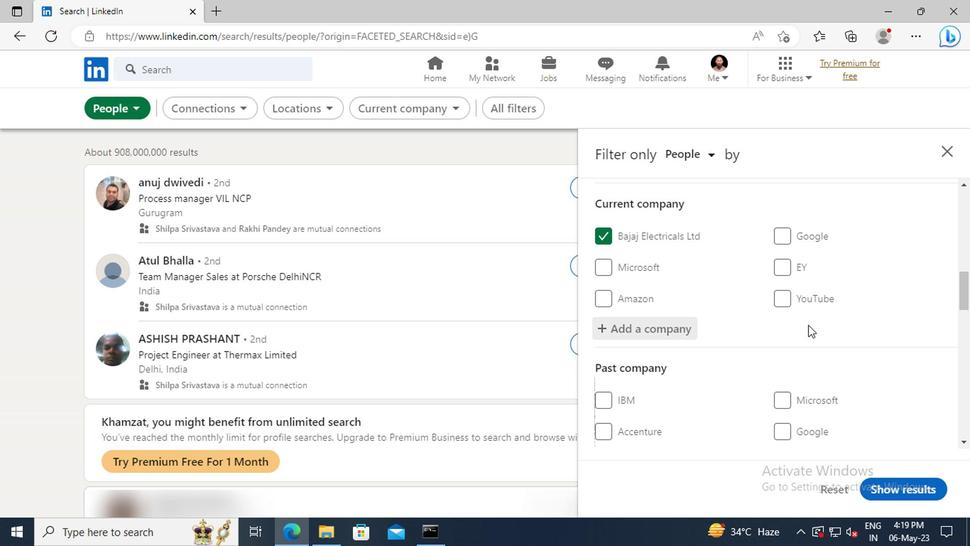 
Action: Mouse scrolled (805, 325) with delta (0, 0)
Screenshot: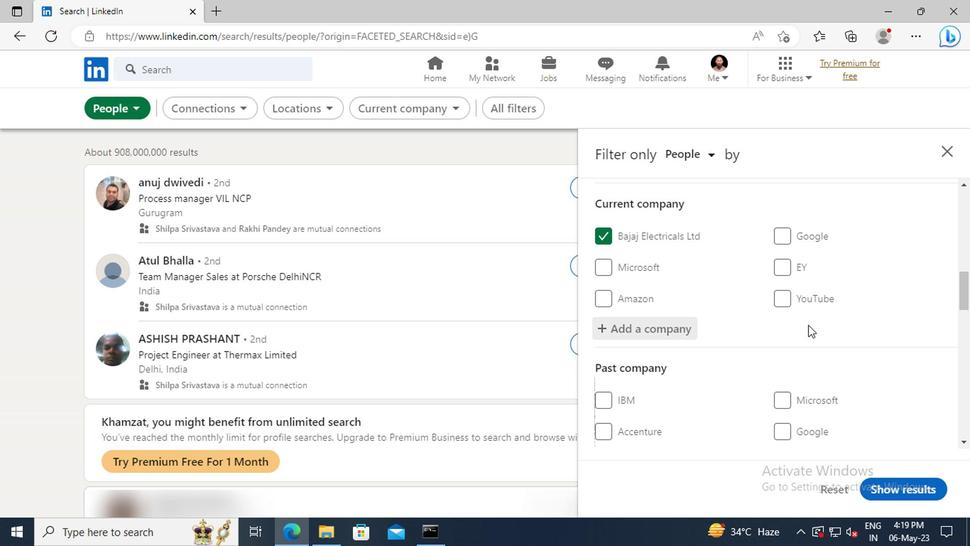 
Action: Mouse scrolled (805, 325) with delta (0, 0)
Screenshot: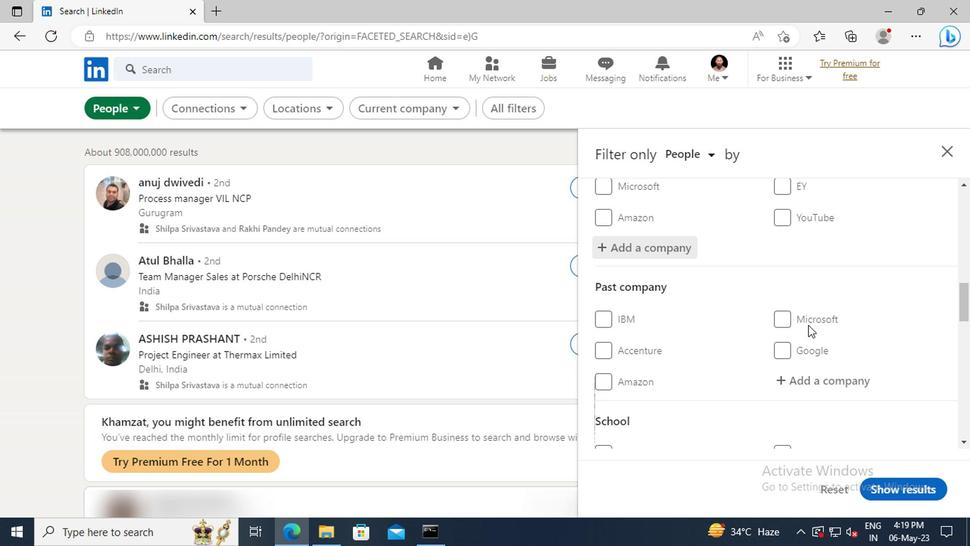
Action: Mouse scrolled (805, 325) with delta (0, 0)
Screenshot: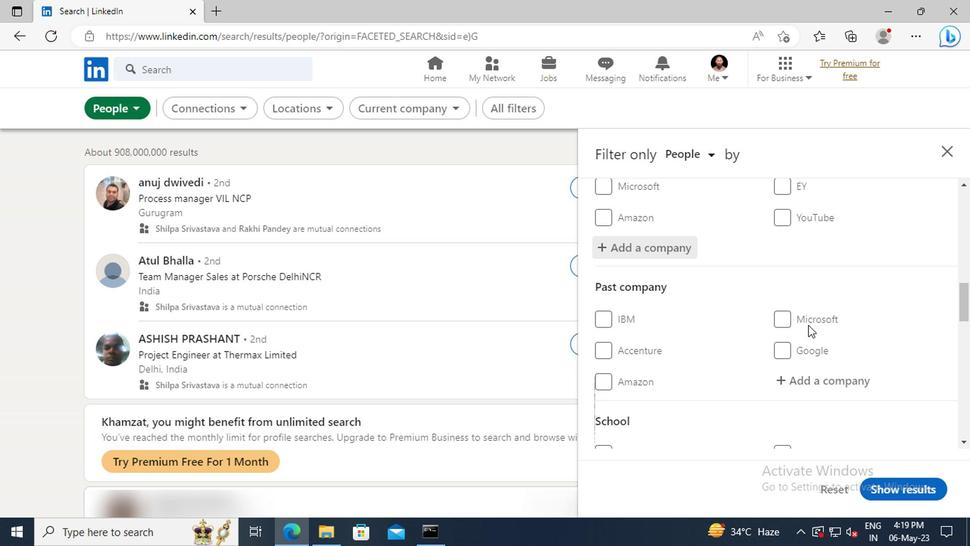 
Action: Mouse scrolled (805, 325) with delta (0, 0)
Screenshot: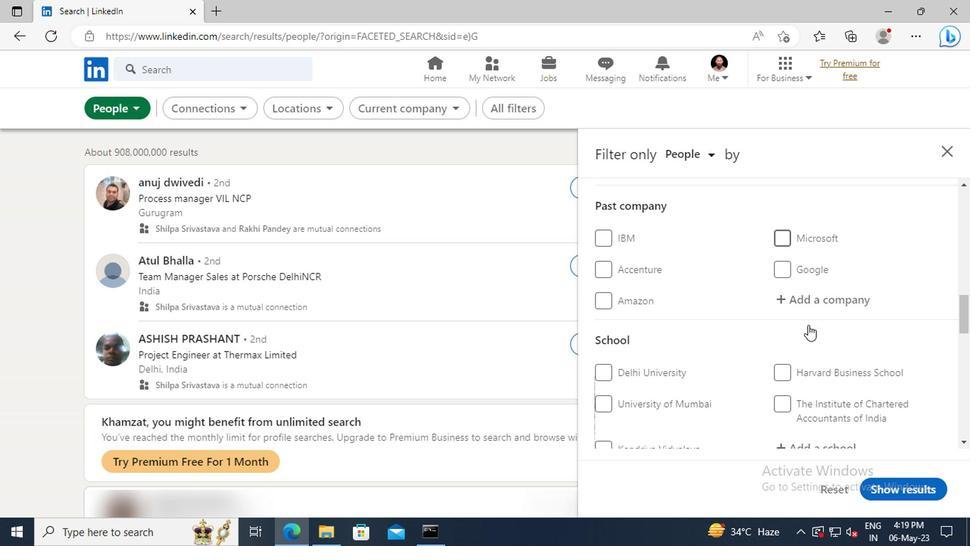 
Action: Mouse scrolled (805, 325) with delta (0, 0)
Screenshot: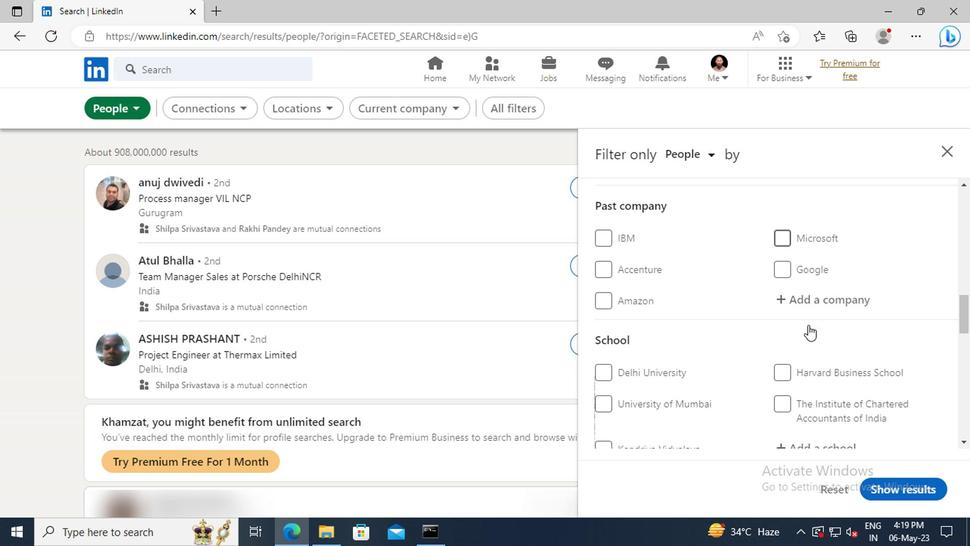 
Action: Mouse scrolled (805, 325) with delta (0, 0)
Screenshot: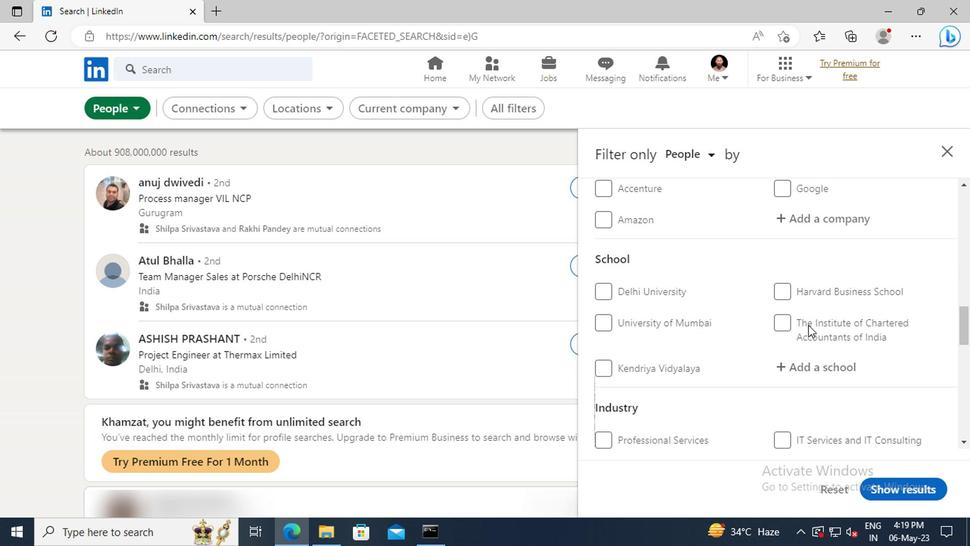 
Action: Mouse moved to (794, 330)
Screenshot: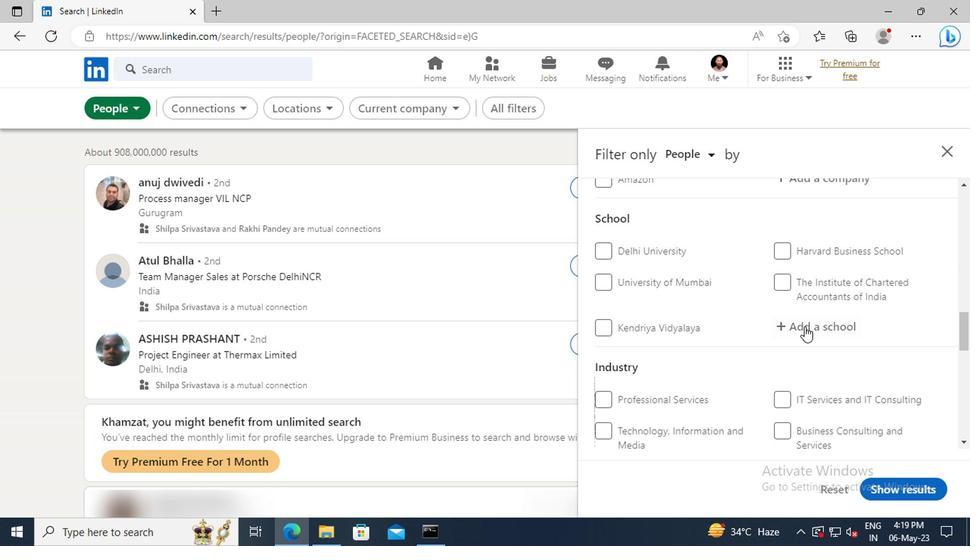 
Action: Mouse pressed left at (794, 330)
Screenshot: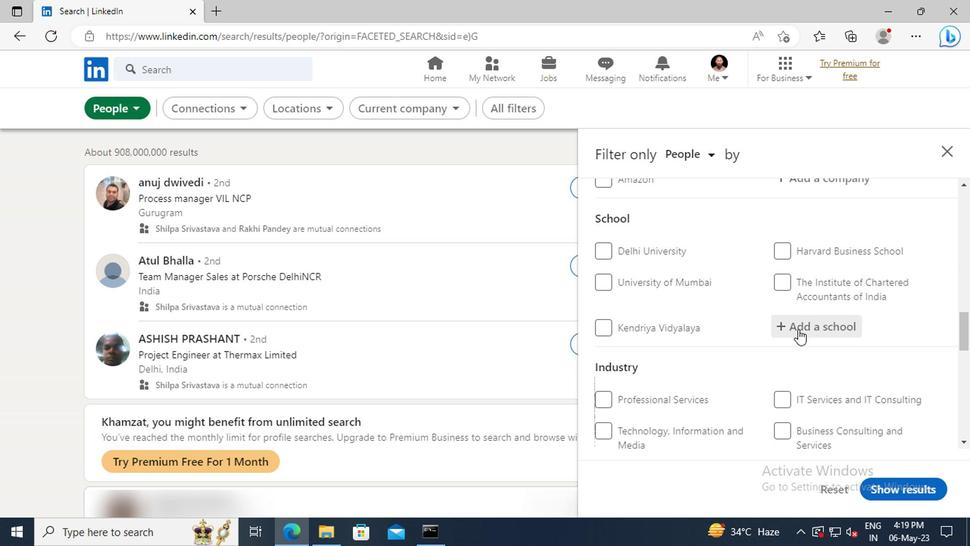 
Action: Key pressed <Key.shift>THE<Key.space><Key.shift>NORTH<Key.shift>C
Screenshot: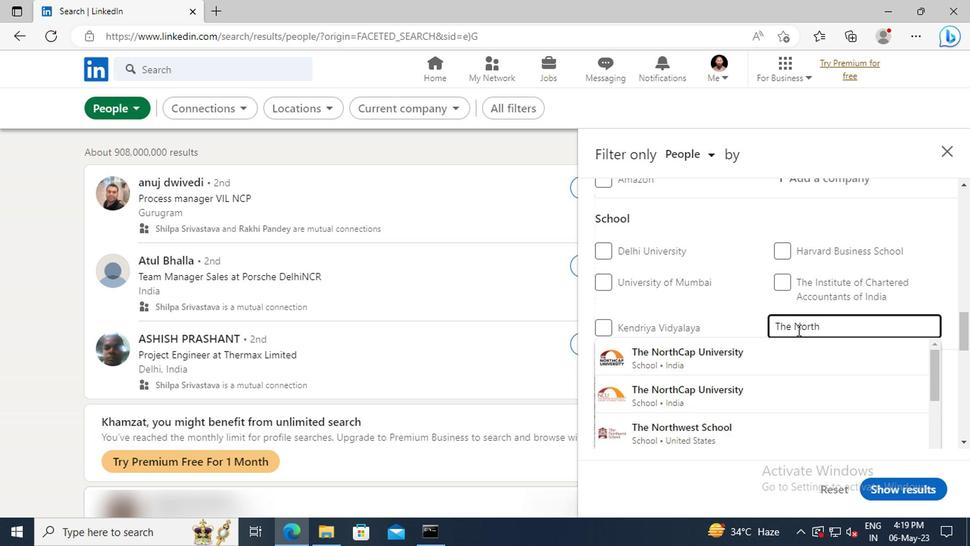 
Action: Mouse moved to (792, 350)
Screenshot: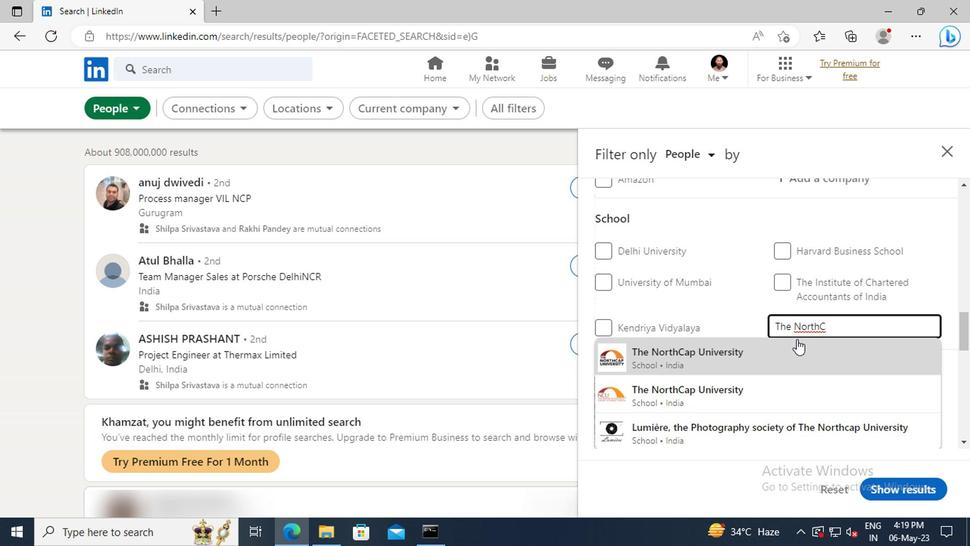 
Action: Mouse pressed left at (792, 350)
Screenshot: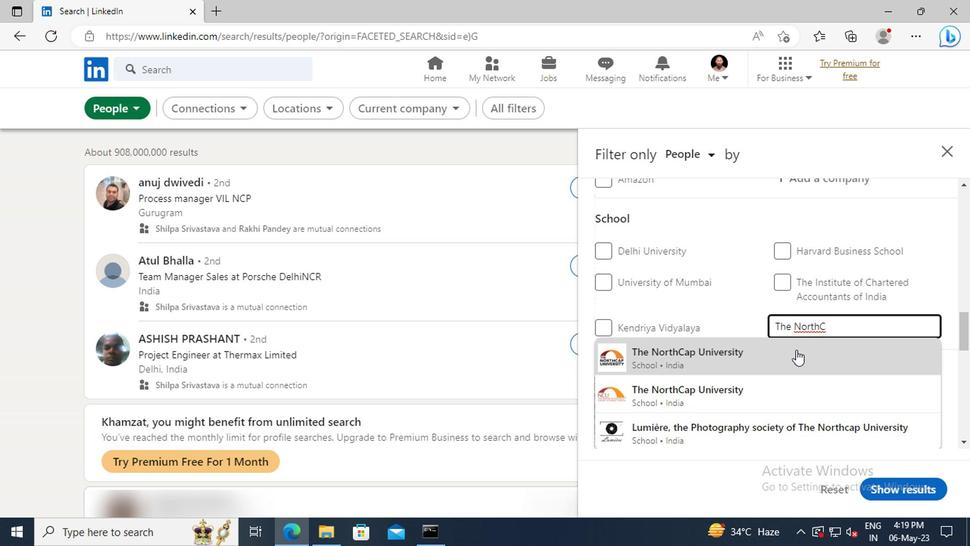 
Action: Mouse scrolled (792, 349) with delta (0, -1)
Screenshot: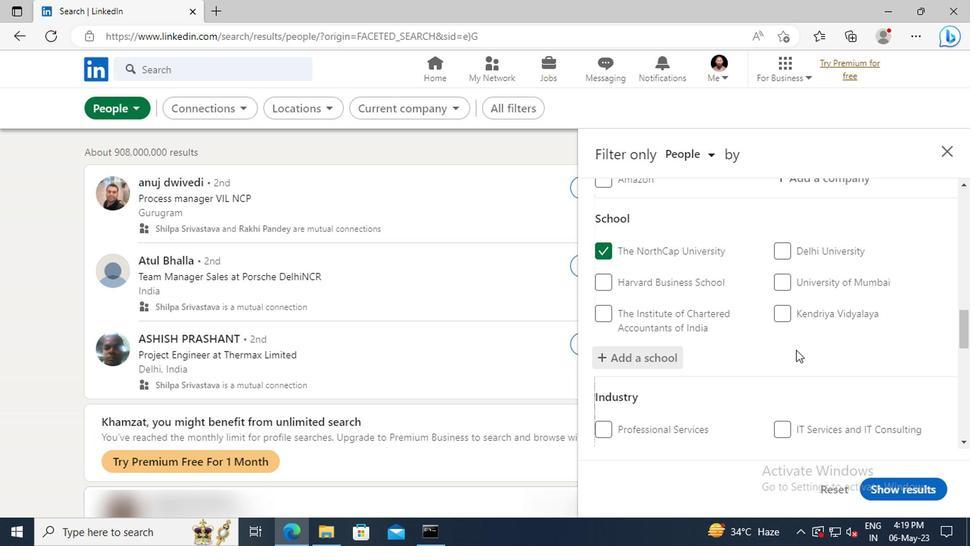 
Action: Mouse scrolled (792, 349) with delta (0, -1)
Screenshot: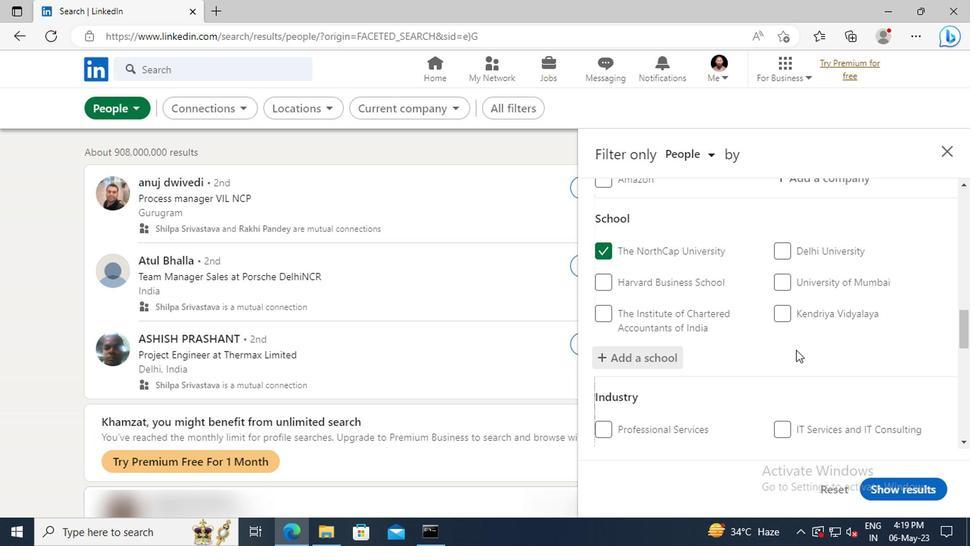 
Action: Mouse moved to (791, 339)
Screenshot: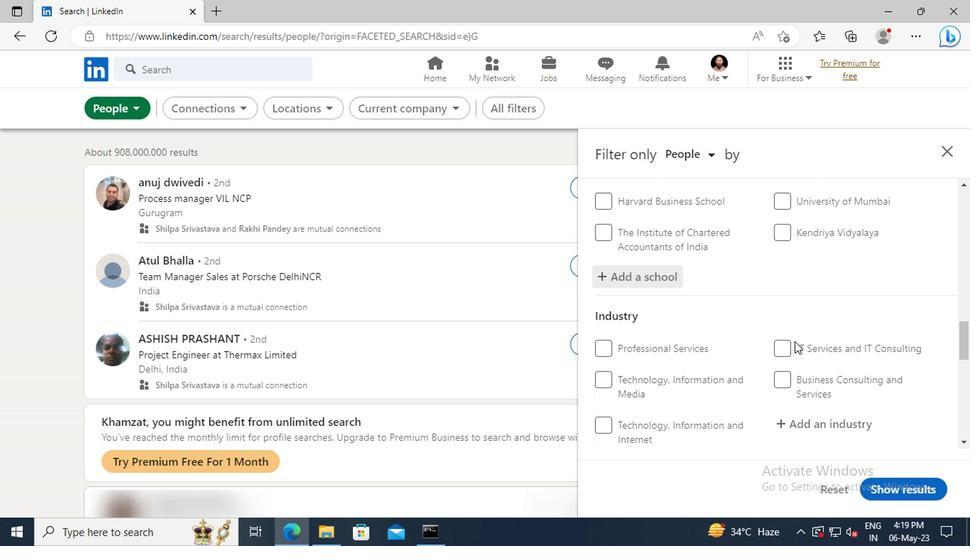 
Action: Mouse scrolled (791, 339) with delta (0, 0)
Screenshot: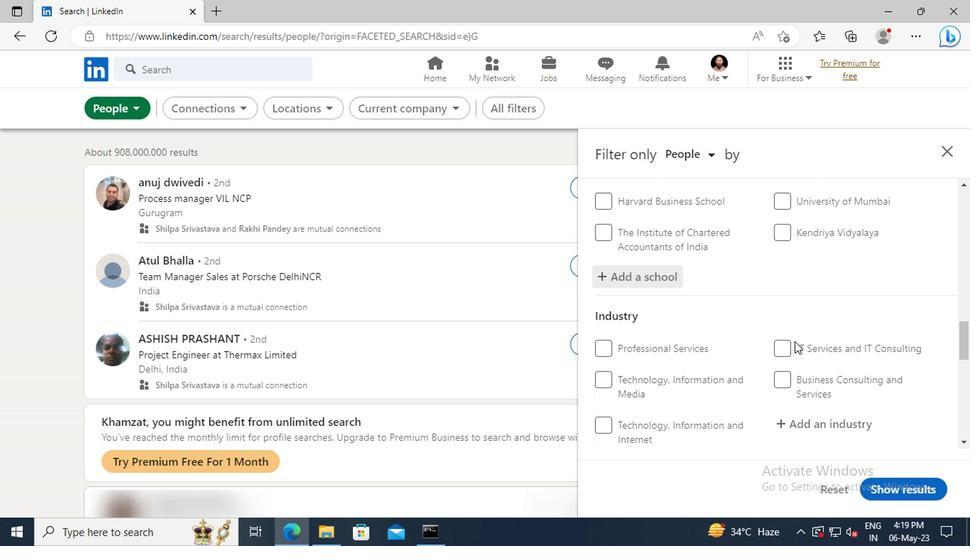 
Action: Mouse moved to (789, 339)
Screenshot: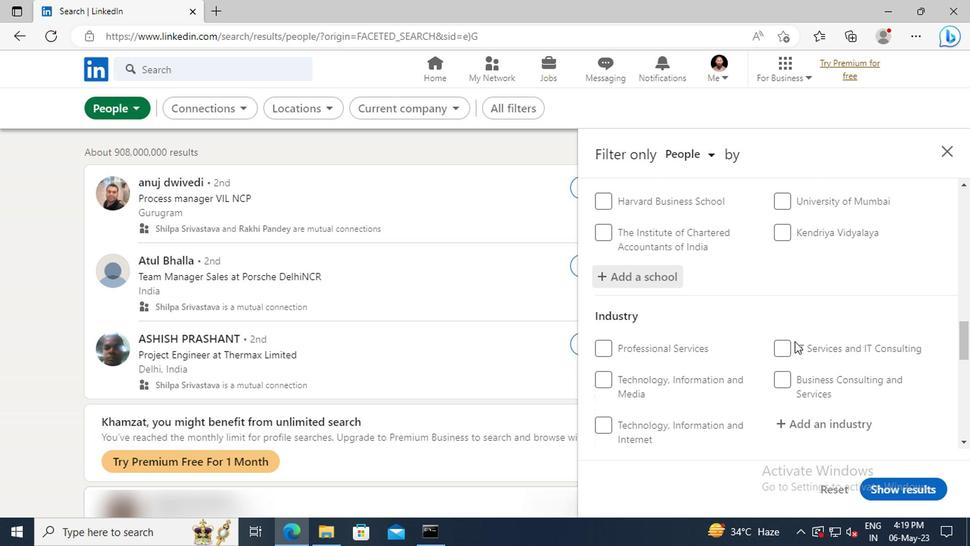
Action: Mouse scrolled (789, 338) with delta (0, 0)
Screenshot: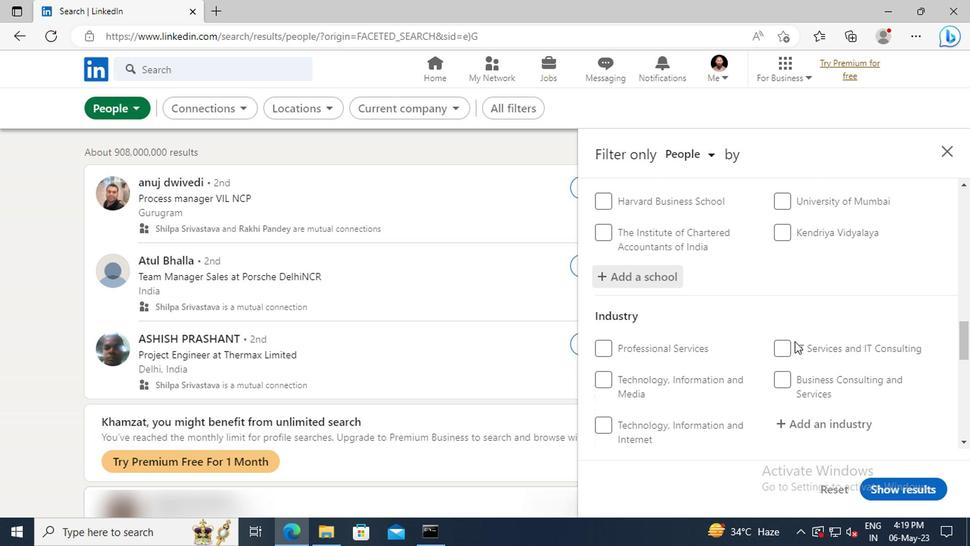 
Action: Mouse moved to (794, 341)
Screenshot: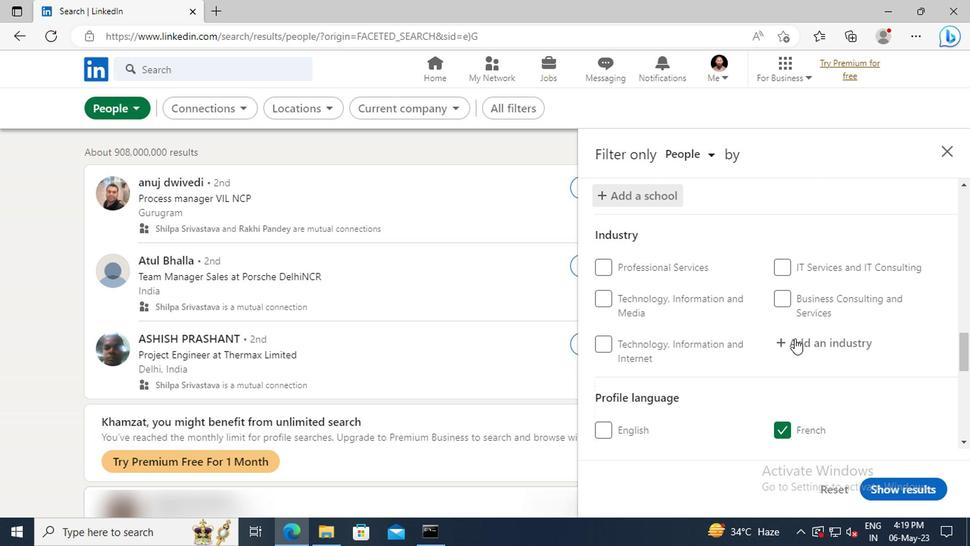 
Action: Mouse pressed left at (794, 341)
Screenshot: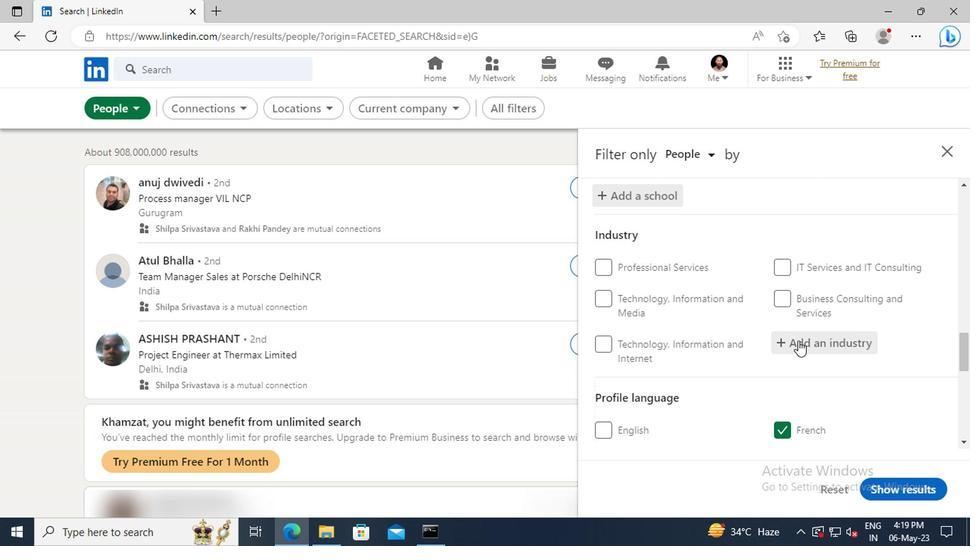 
Action: Key pressed <Key.shift>MACHINERY<Key.space><Key.shift>M
Screenshot: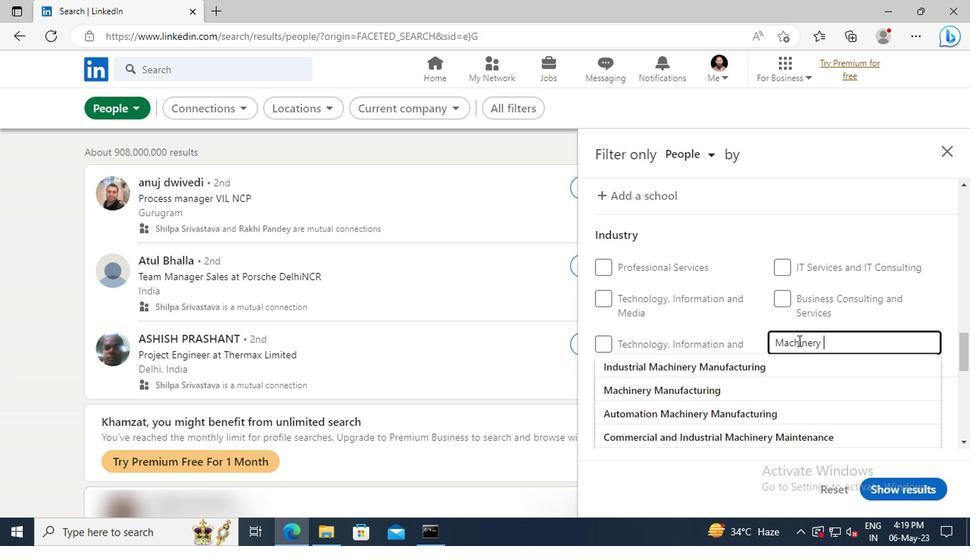 
Action: Mouse moved to (805, 384)
Screenshot: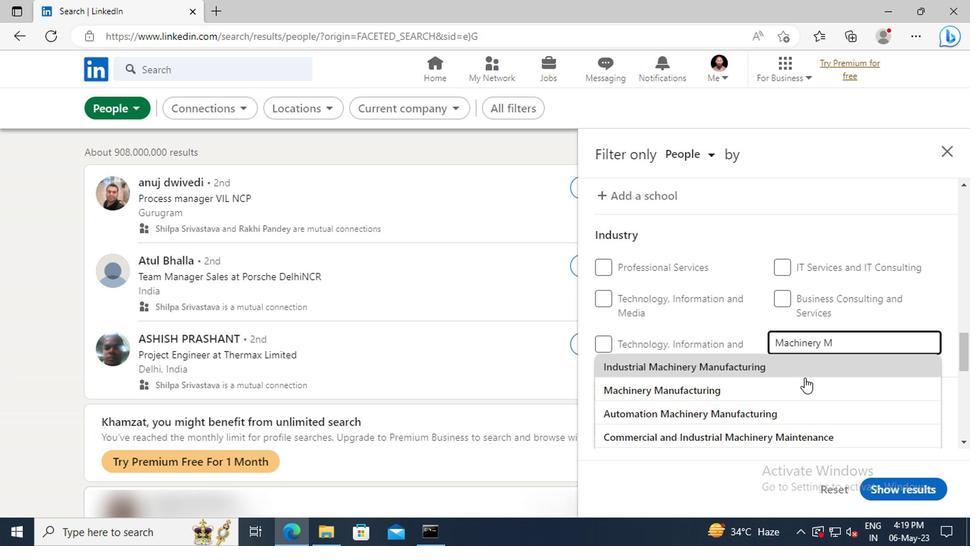 
Action: Mouse pressed left at (805, 384)
Screenshot: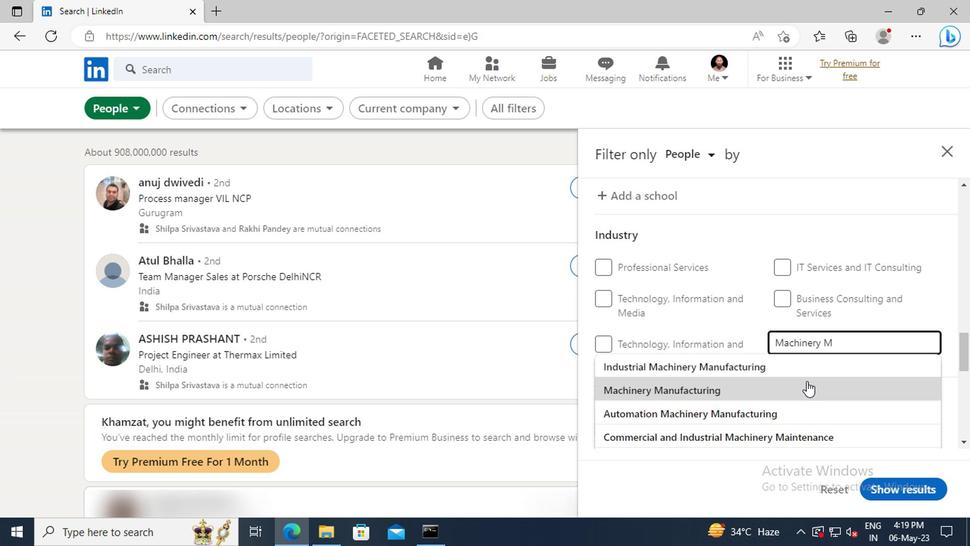 
Action: Mouse scrolled (805, 383) with delta (0, -1)
Screenshot: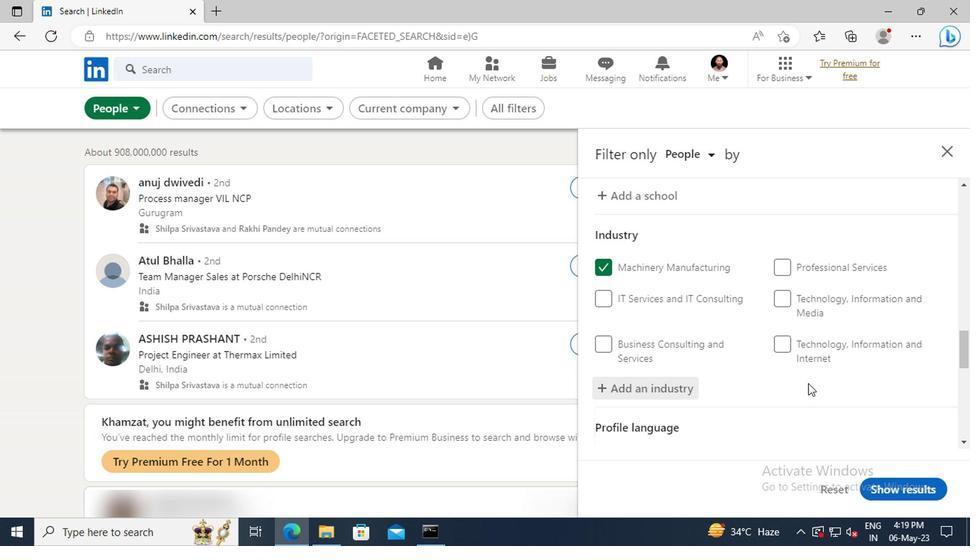 
Action: Mouse scrolled (805, 383) with delta (0, -1)
Screenshot: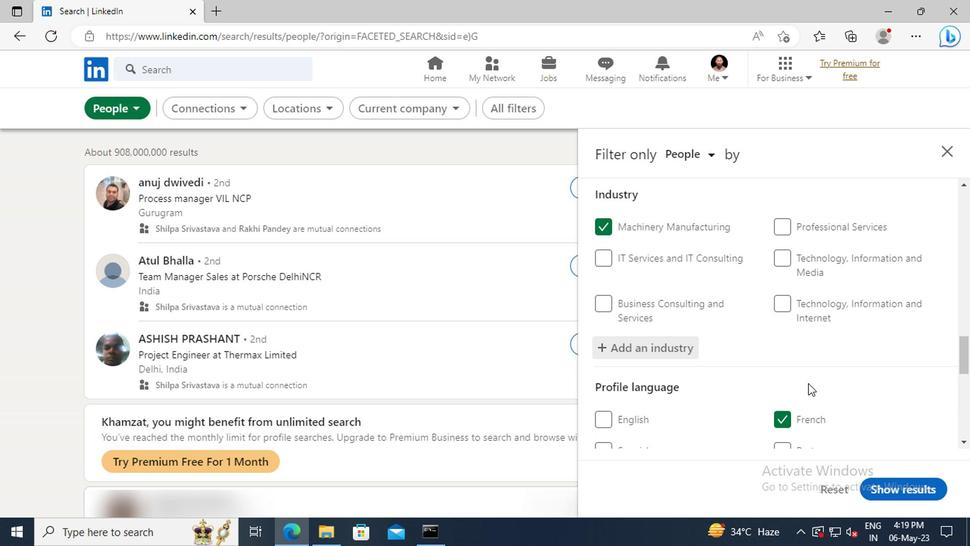 
Action: Mouse scrolled (805, 383) with delta (0, -1)
Screenshot: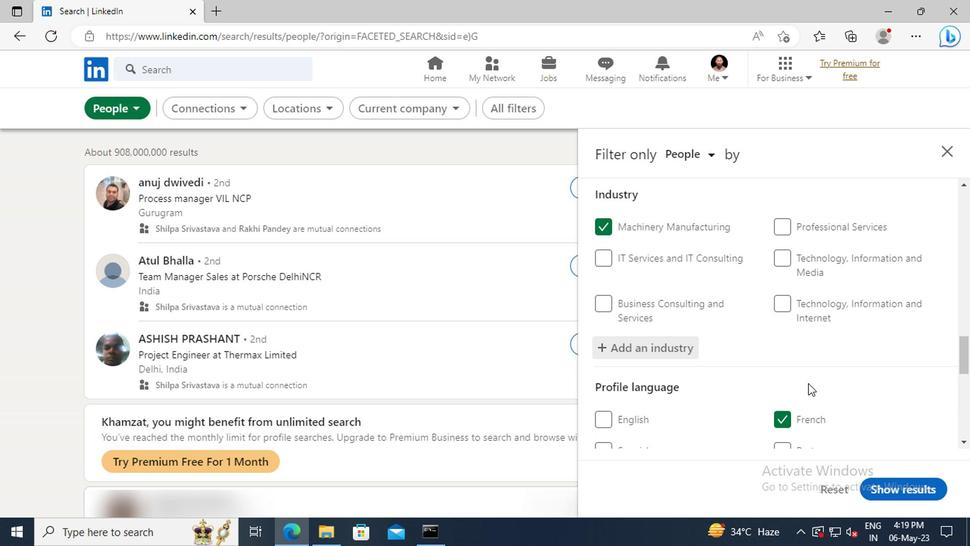 
Action: Mouse scrolled (805, 383) with delta (0, -1)
Screenshot: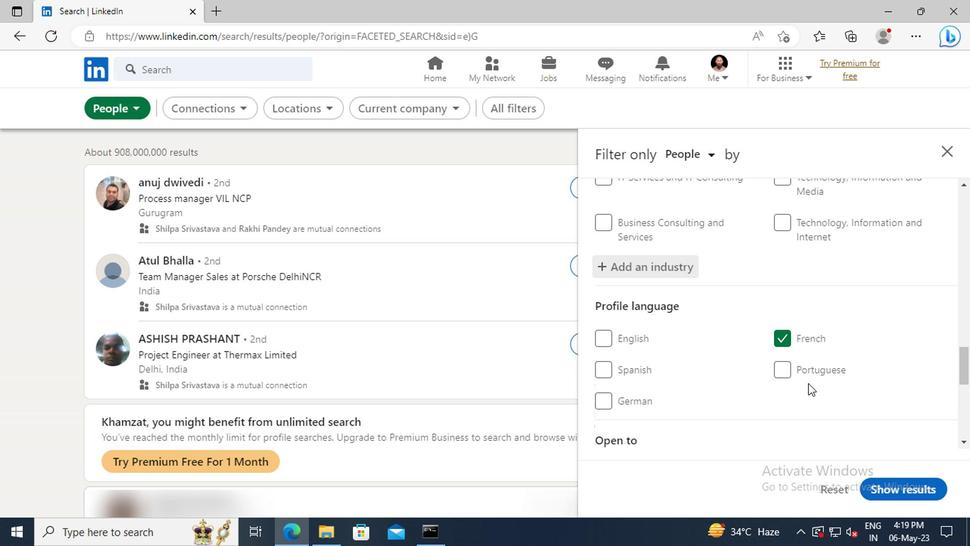 
Action: Mouse scrolled (805, 383) with delta (0, -1)
Screenshot: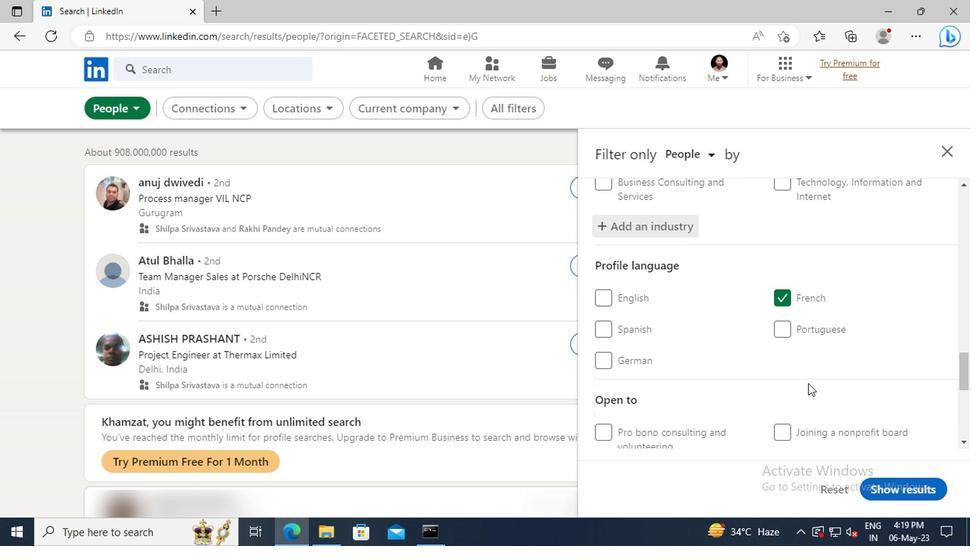 
Action: Mouse scrolled (805, 383) with delta (0, -1)
Screenshot: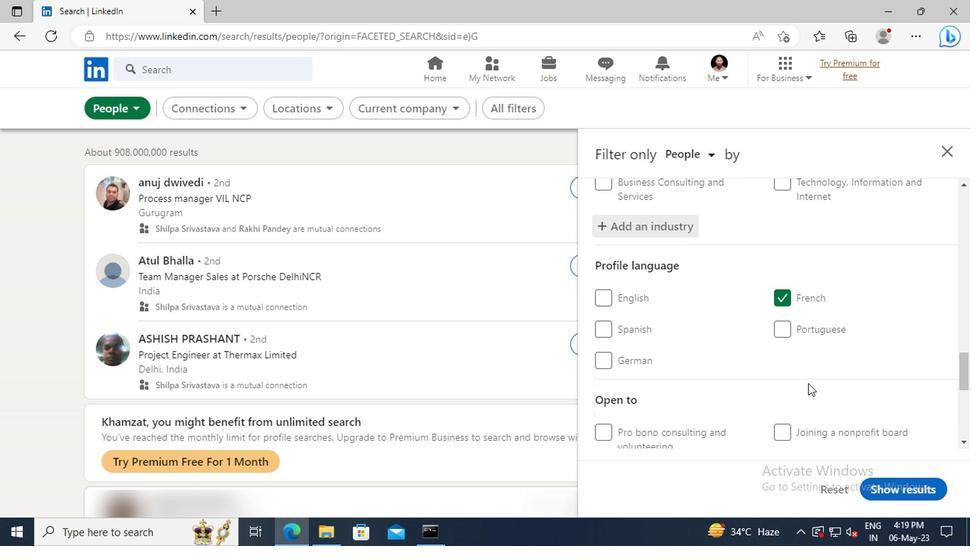 
Action: Mouse scrolled (805, 383) with delta (0, -1)
Screenshot: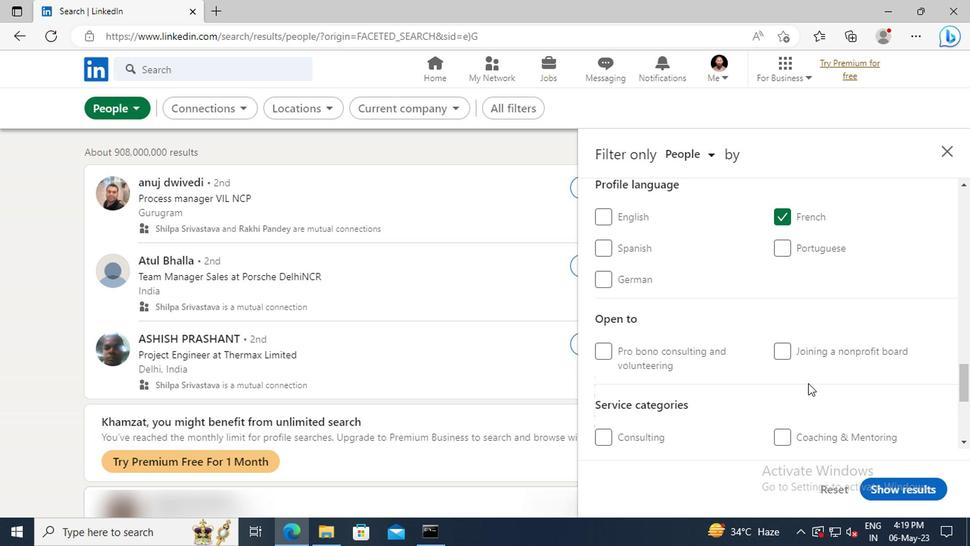 
Action: Mouse moved to (805, 377)
Screenshot: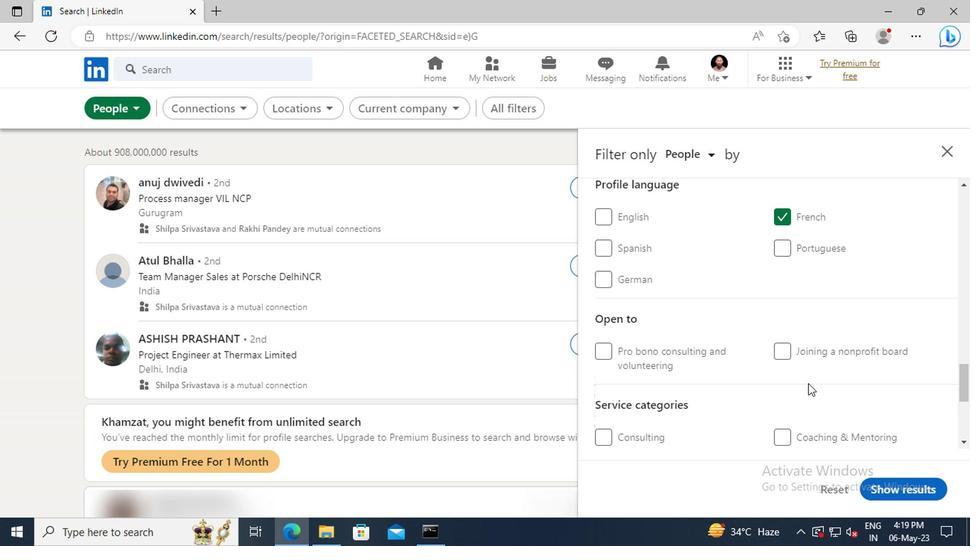 
Action: Mouse scrolled (805, 376) with delta (0, -1)
Screenshot: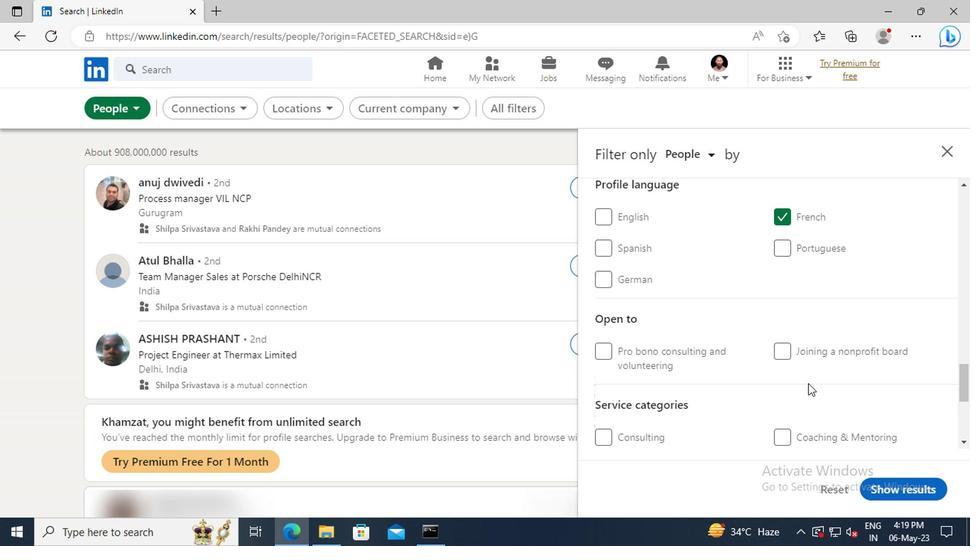 
Action: Mouse moved to (805, 372)
Screenshot: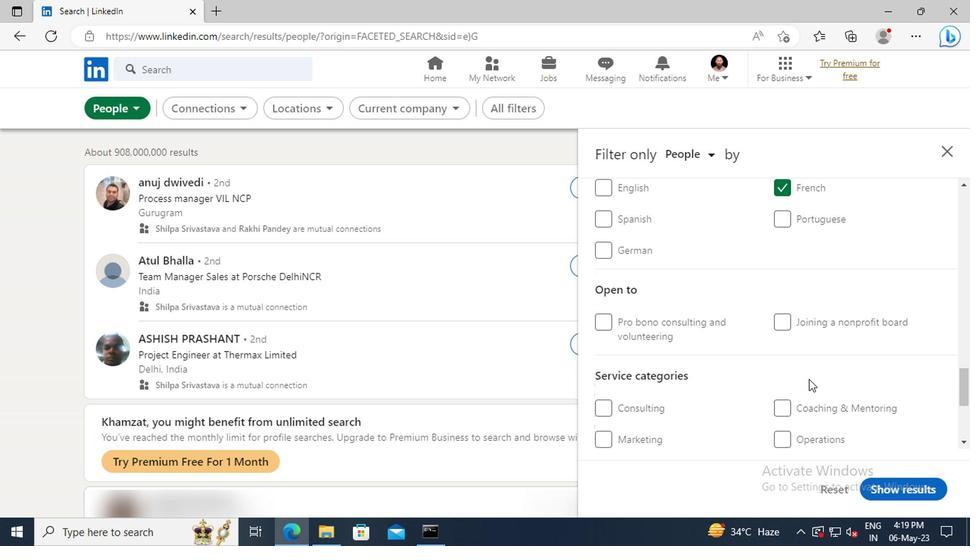 
Action: Mouse scrolled (805, 372) with delta (0, 0)
Screenshot: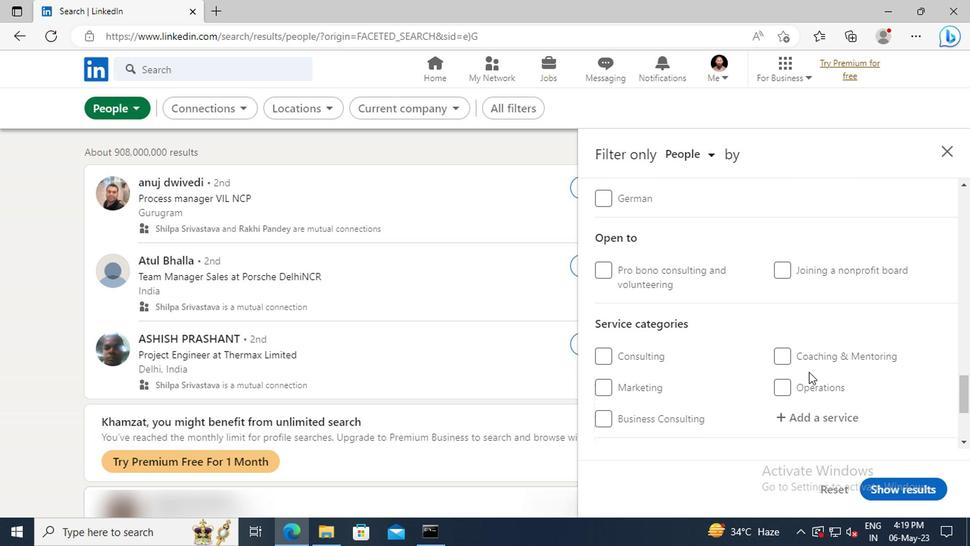 
Action: Mouse moved to (798, 377)
Screenshot: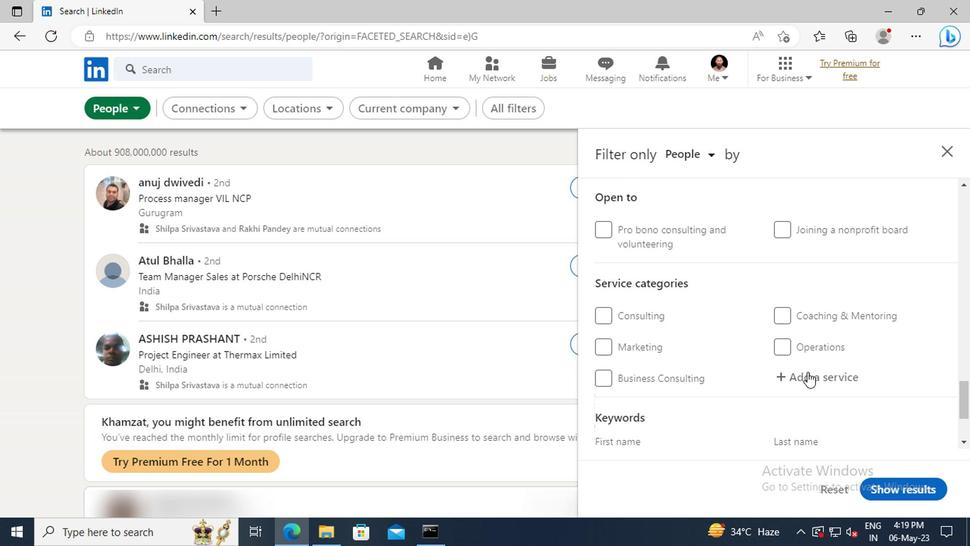 
Action: Mouse pressed left at (798, 377)
Screenshot: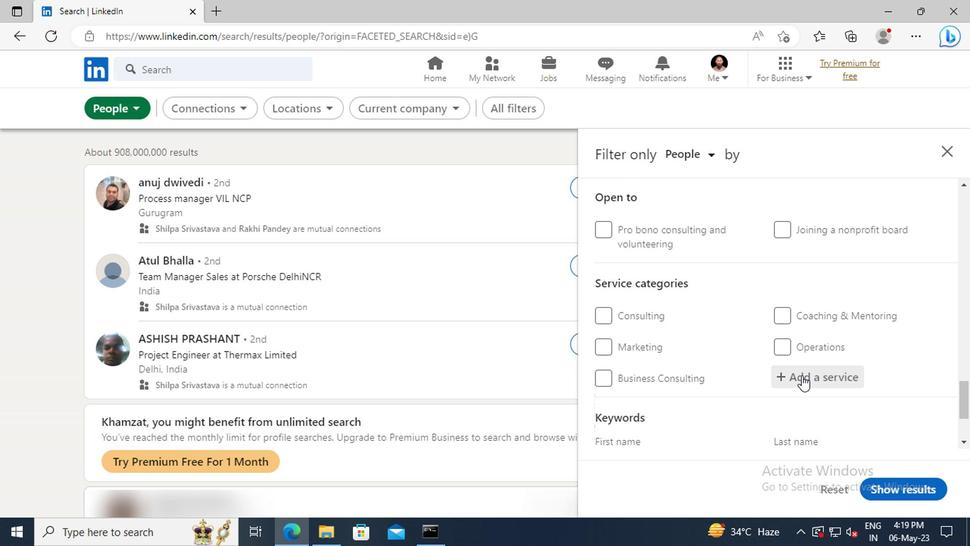 
Action: Key pressed <Key.shift>FAMI
Screenshot: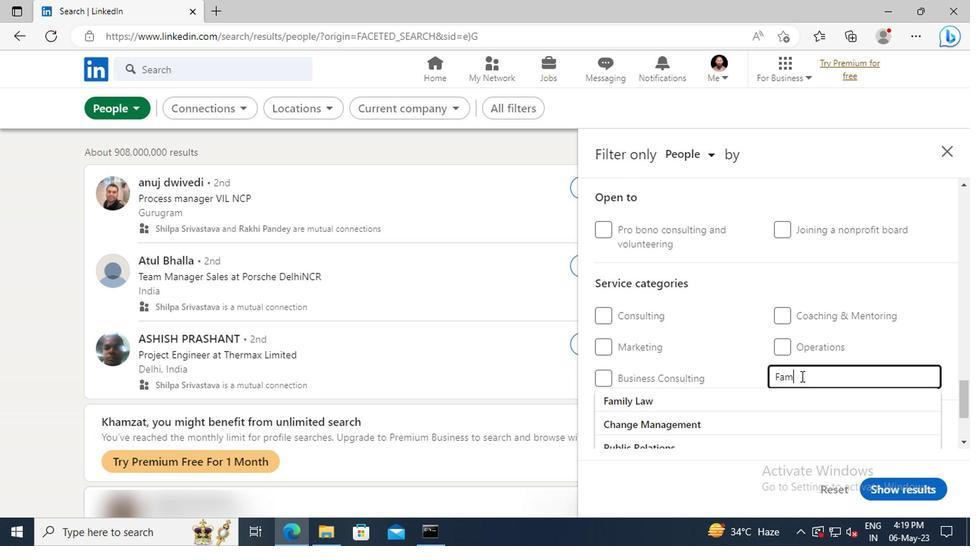 
Action: Mouse moved to (784, 393)
Screenshot: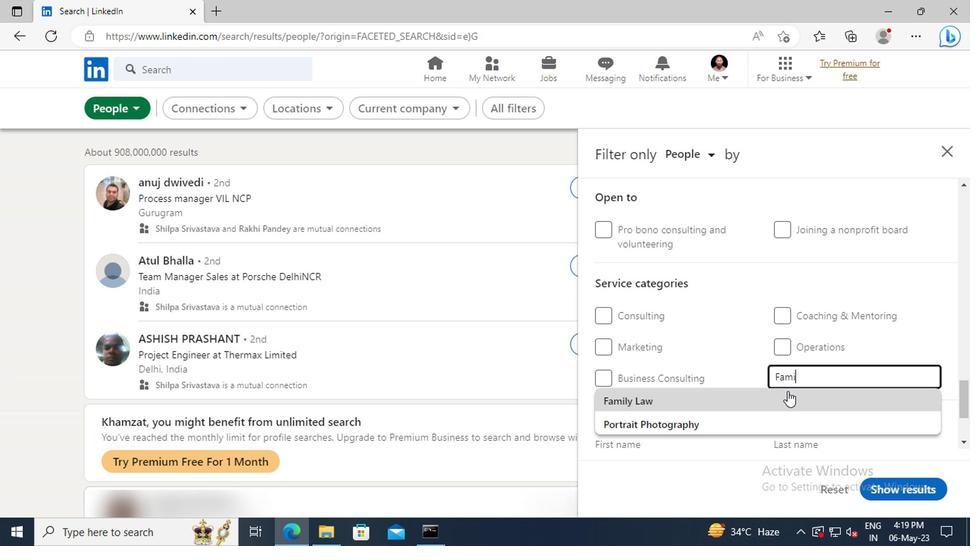 
Action: Mouse pressed left at (784, 393)
Screenshot: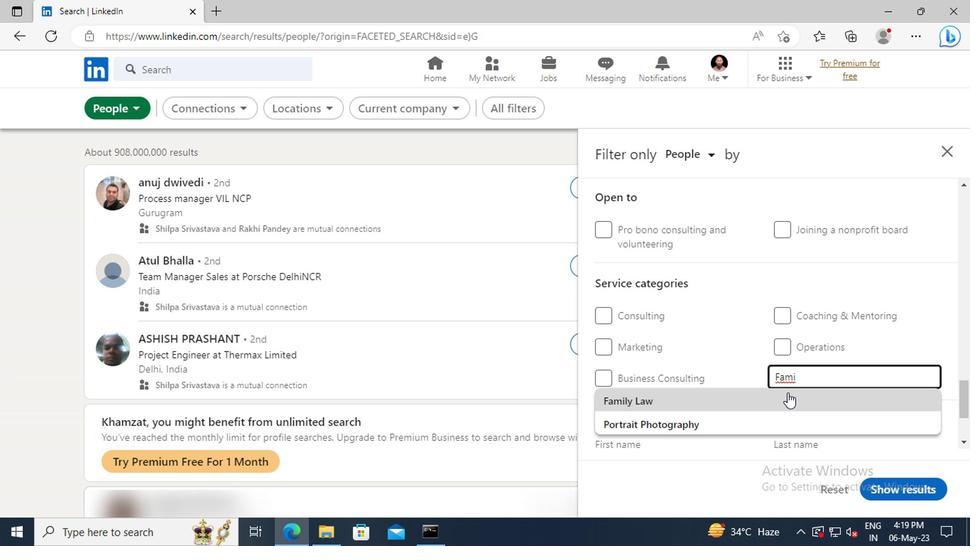 
Action: Mouse scrolled (784, 393) with delta (0, 0)
Screenshot: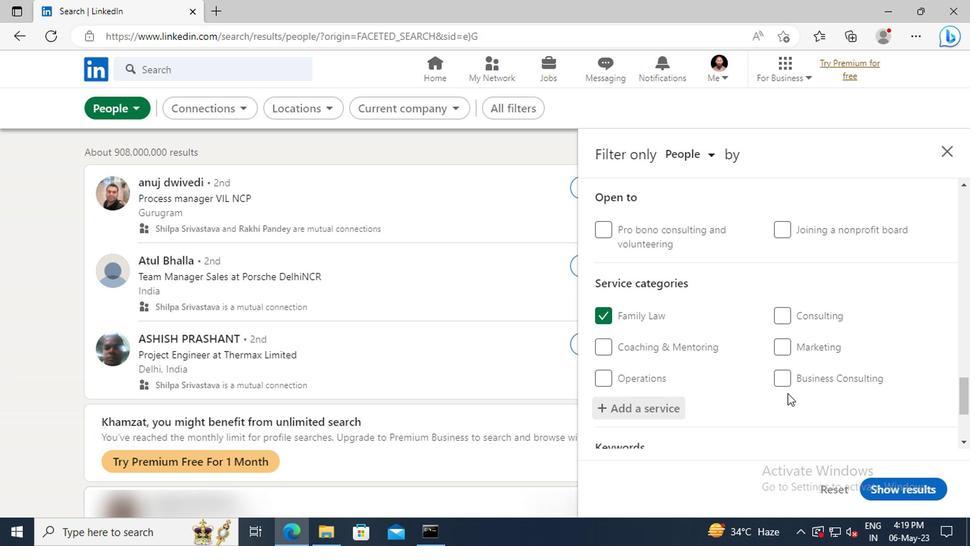 
Action: Mouse scrolled (784, 393) with delta (0, 0)
Screenshot: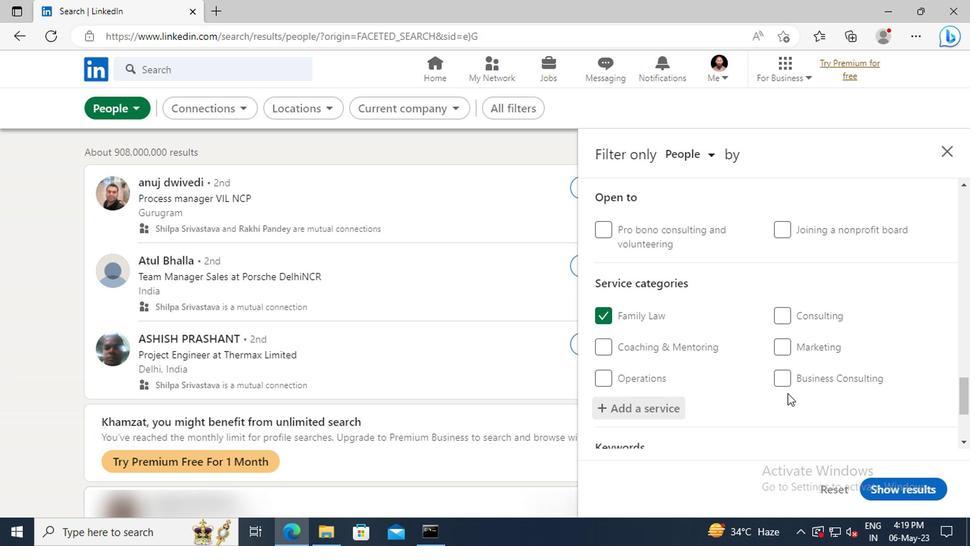 
Action: Mouse scrolled (784, 393) with delta (0, 0)
Screenshot: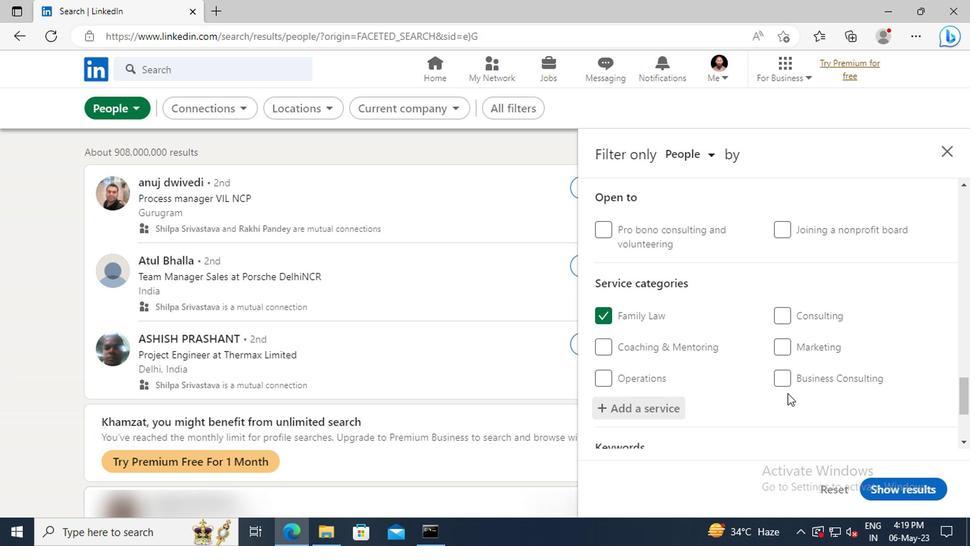 
Action: Mouse moved to (700, 414)
Screenshot: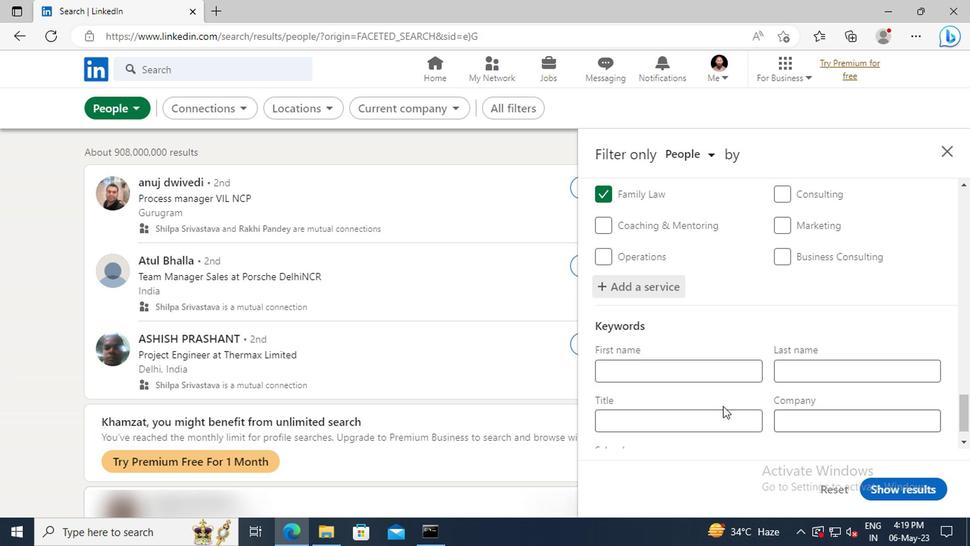 
Action: Mouse scrolled (700, 413) with delta (0, -1)
Screenshot: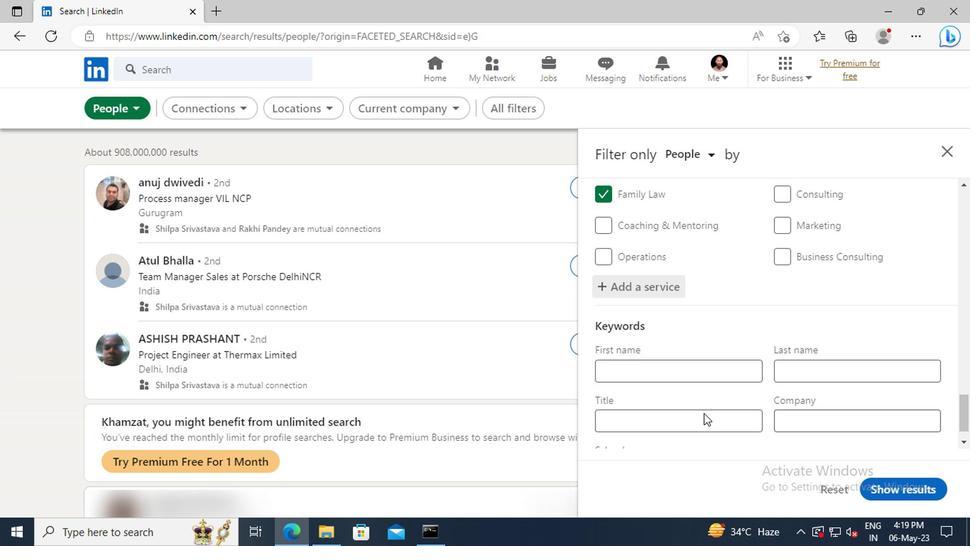 
Action: Mouse moved to (670, 387)
Screenshot: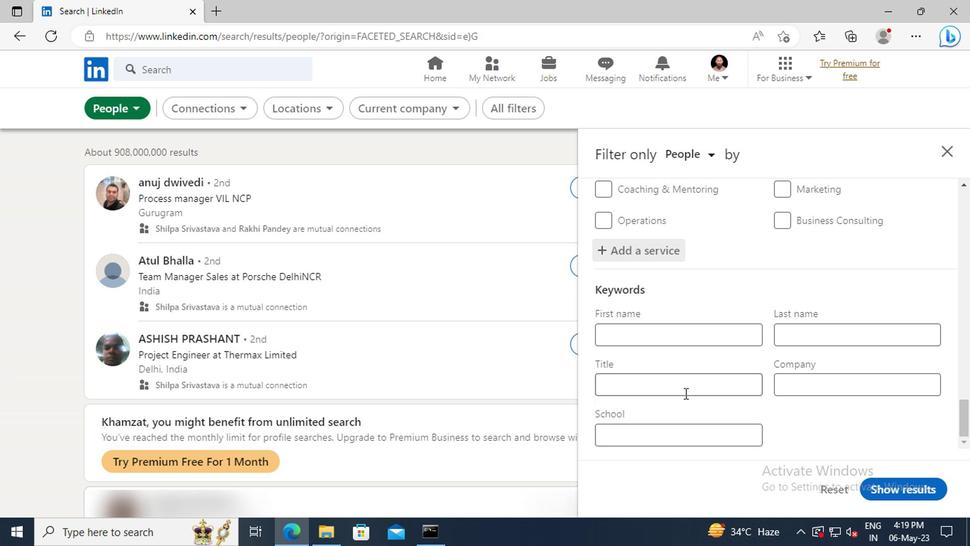 
Action: Mouse pressed left at (670, 387)
Screenshot: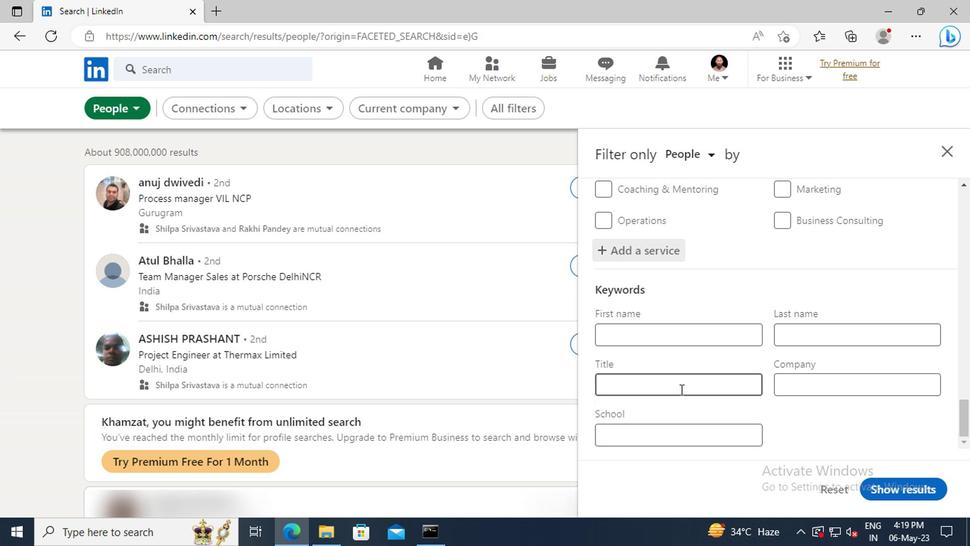 
Action: Key pressed <Key.shift>
Screenshot: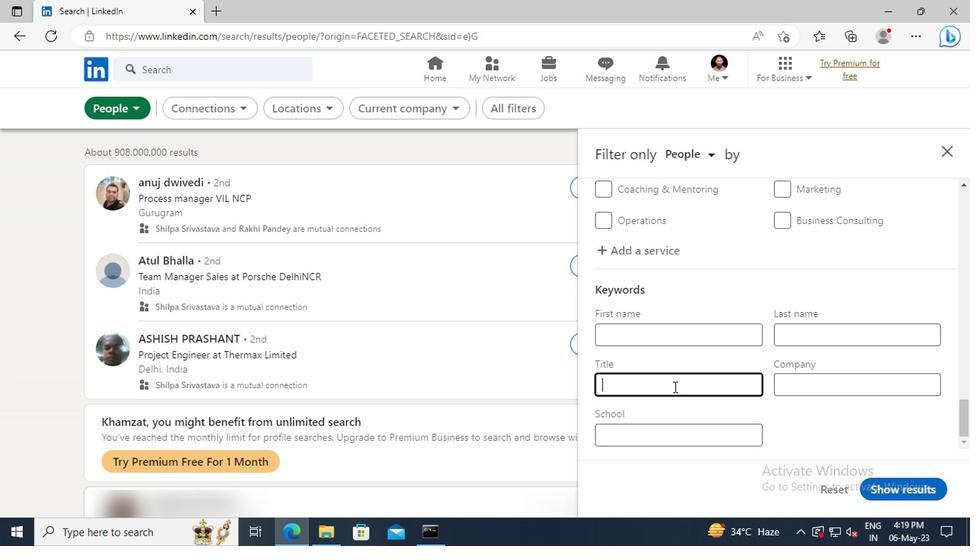
Action: Mouse moved to (670, 386)
Screenshot: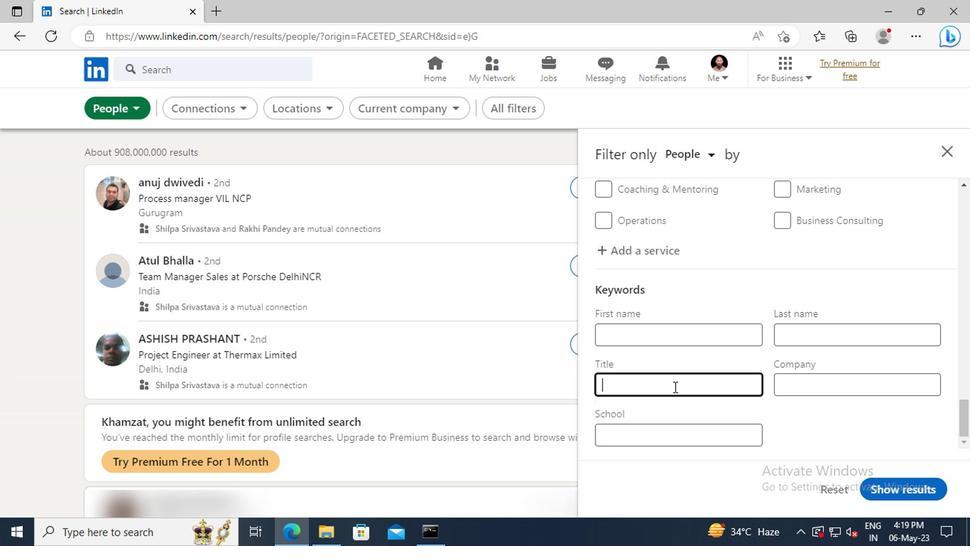 
Action: Key pressed CREDIT<Key.space><Key.shift>COUNSELOR<Key.enter>
Screenshot: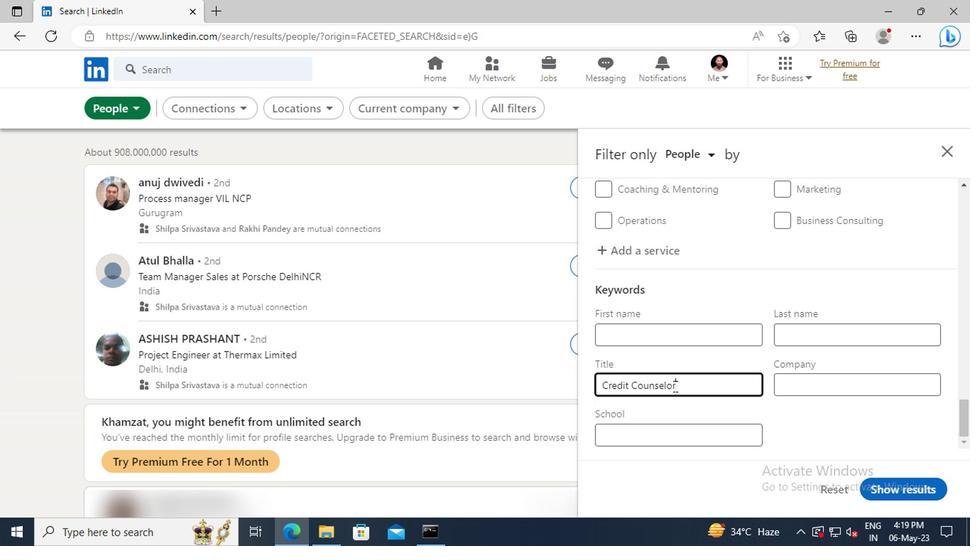 
Action: Mouse moved to (876, 486)
Screenshot: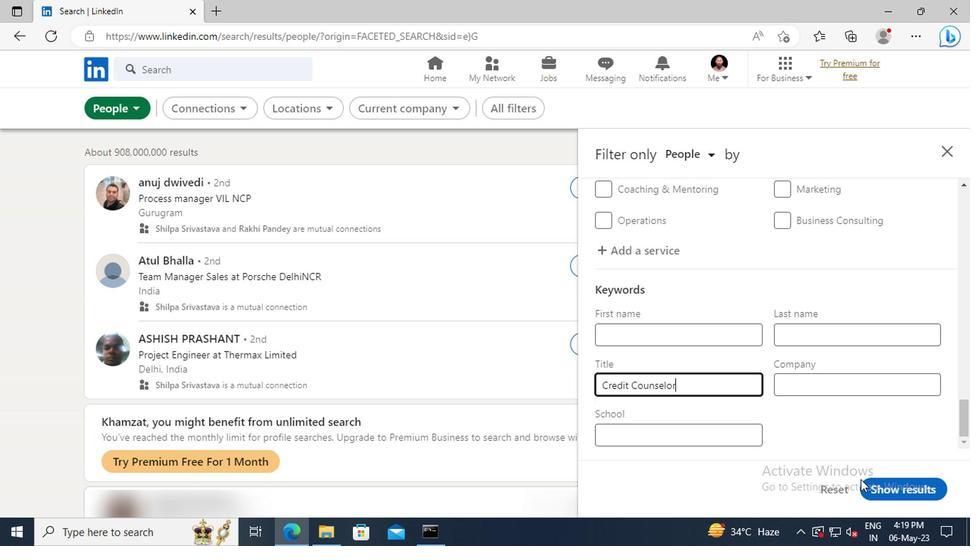 
Action: Mouse pressed left at (876, 486)
Screenshot: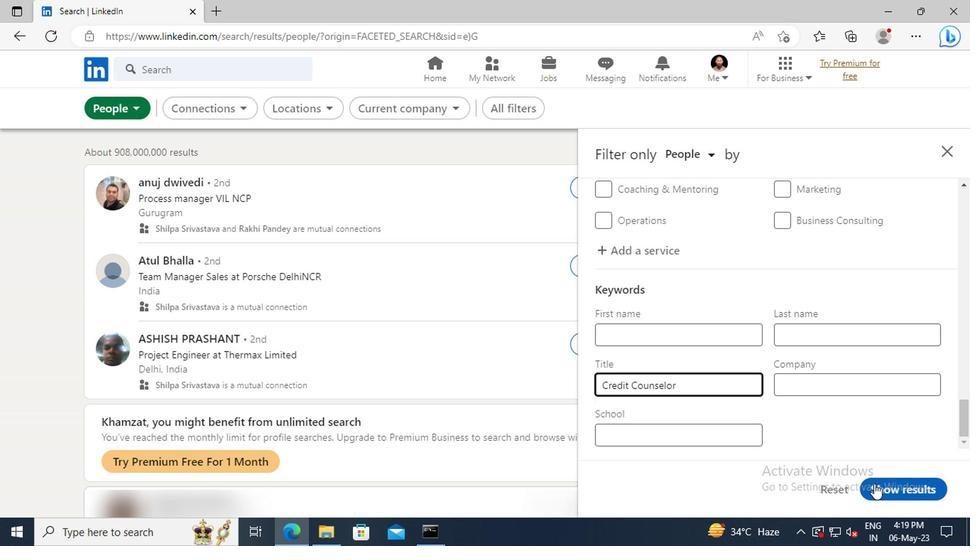
